 Task: Open Card Chemical Engineering Review in Board Customer Loyalty Programs to Workspace Investment Management and add a team member Softage.2@softage.net, a label Blue, a checklist Franchising, an attachment from your computer, a color Blue and finally, add a card description 'Conduct team training session on time management and productivity' and a comment 'Given the potential impact of this task on our company competitive position, let us ensure that we approach it with a sense of strategic thinking and planning.'. Add a start date 'Jan 02, 1900' with a due date 'Jan 09, 1900'
Action: Mouse moved to (802, 164)
Screenshot: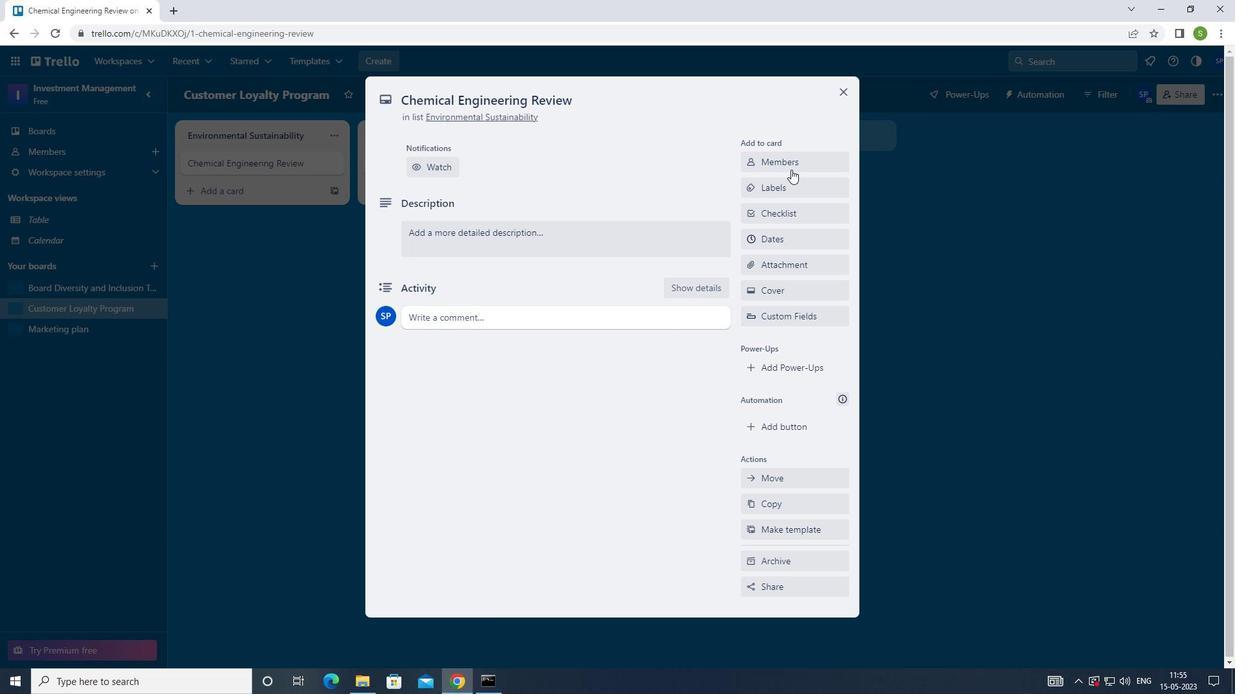 
Action: Mouse pressed left at (802, 164)
Screenshot: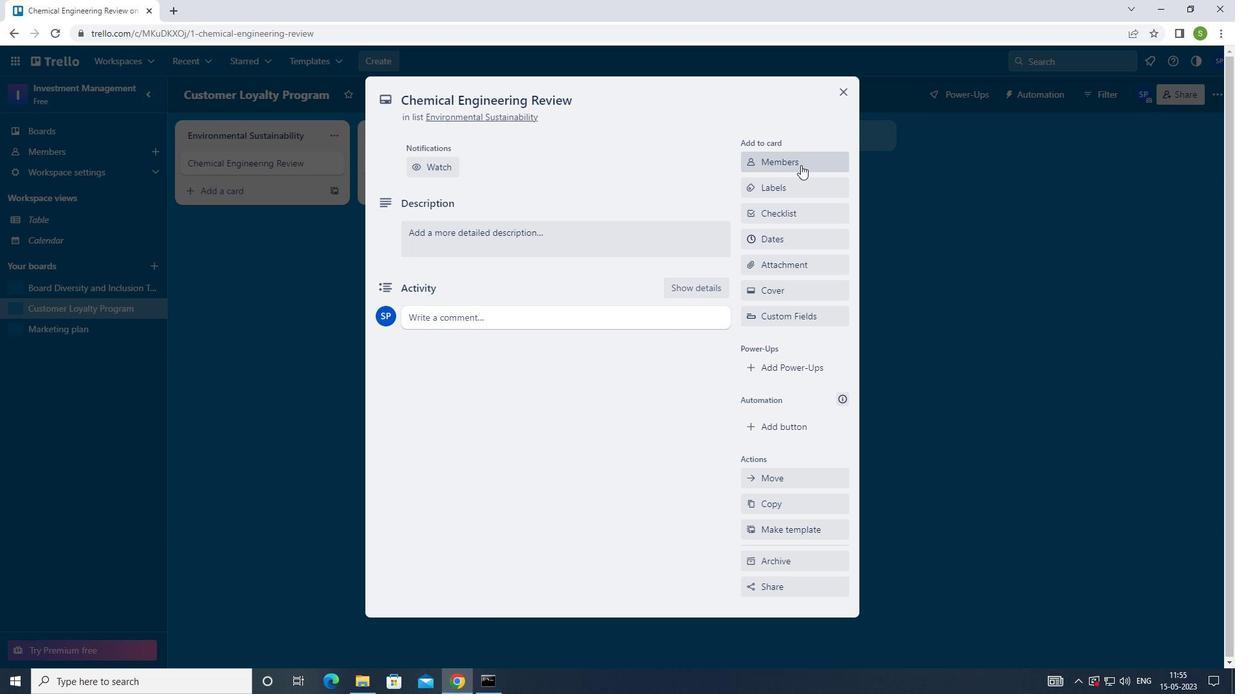 
Action: Mouse moved to (641, 290)
Screenshot: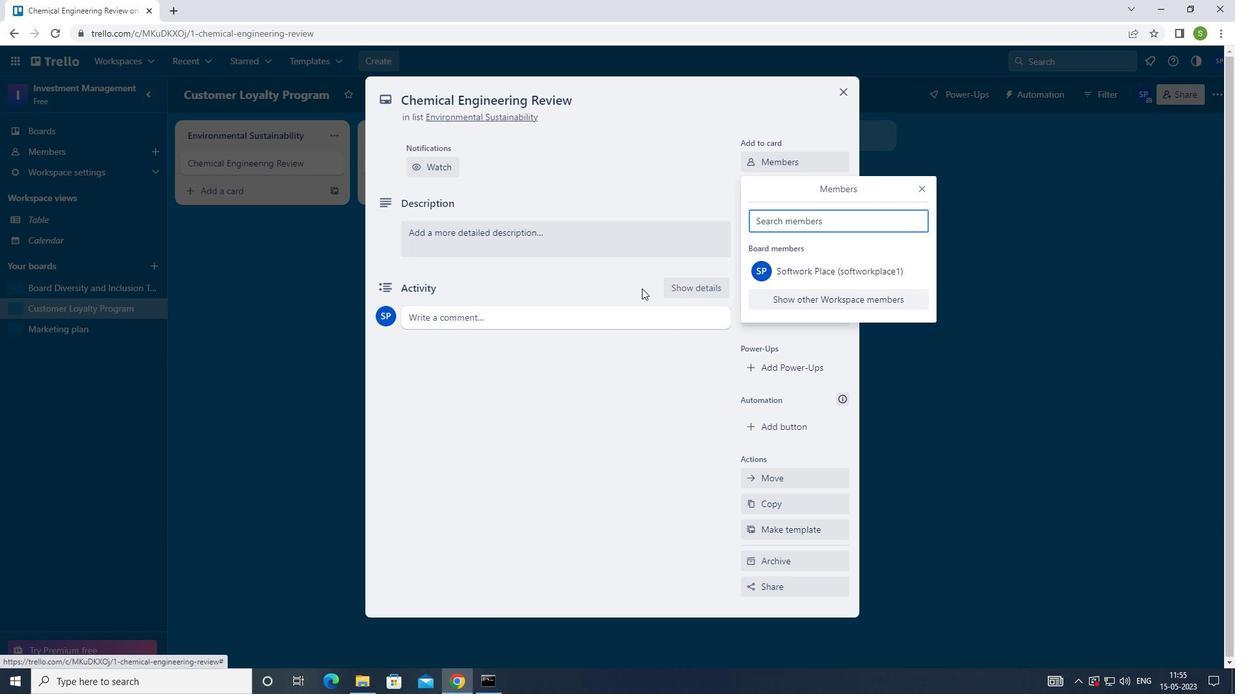 
Action: Key pressed <Key.shift>SOFTAGE.2<Key.shift>@SOFTAGE.NET<Key.enter>
Screenshot: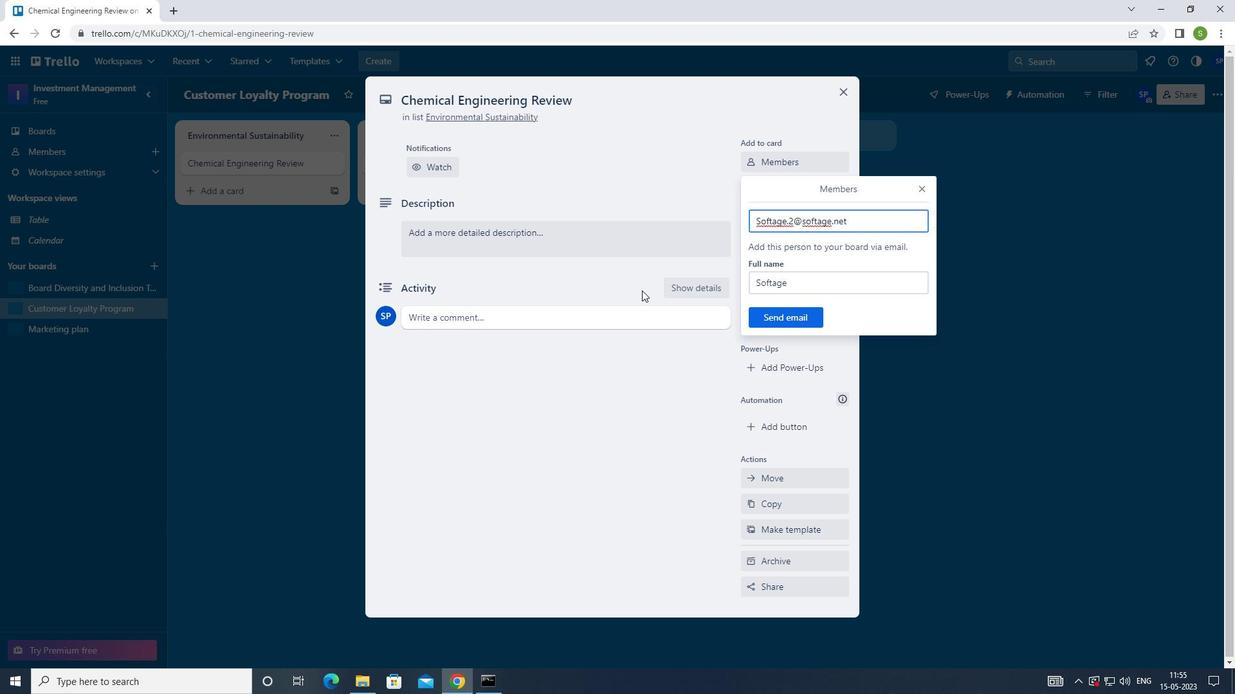 
Action: Mouse moved to (922, 187)
Screenshot: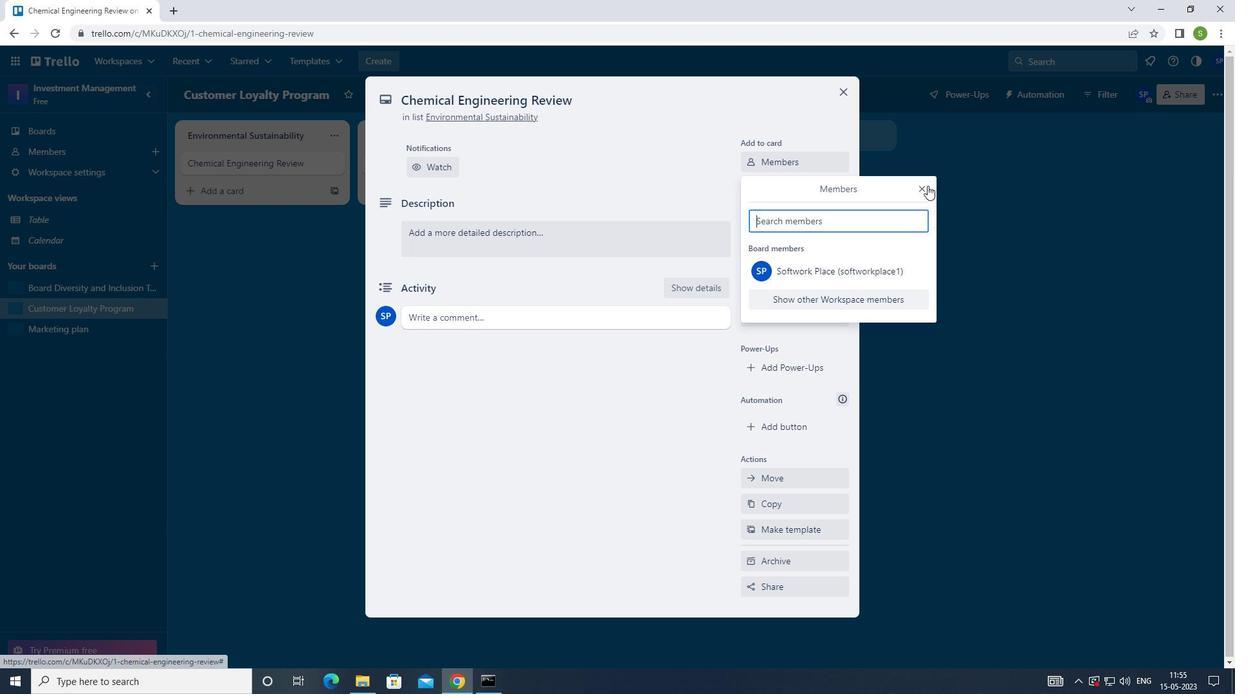 
Action: Mouse pressed left at (922, 187)
Screenshot: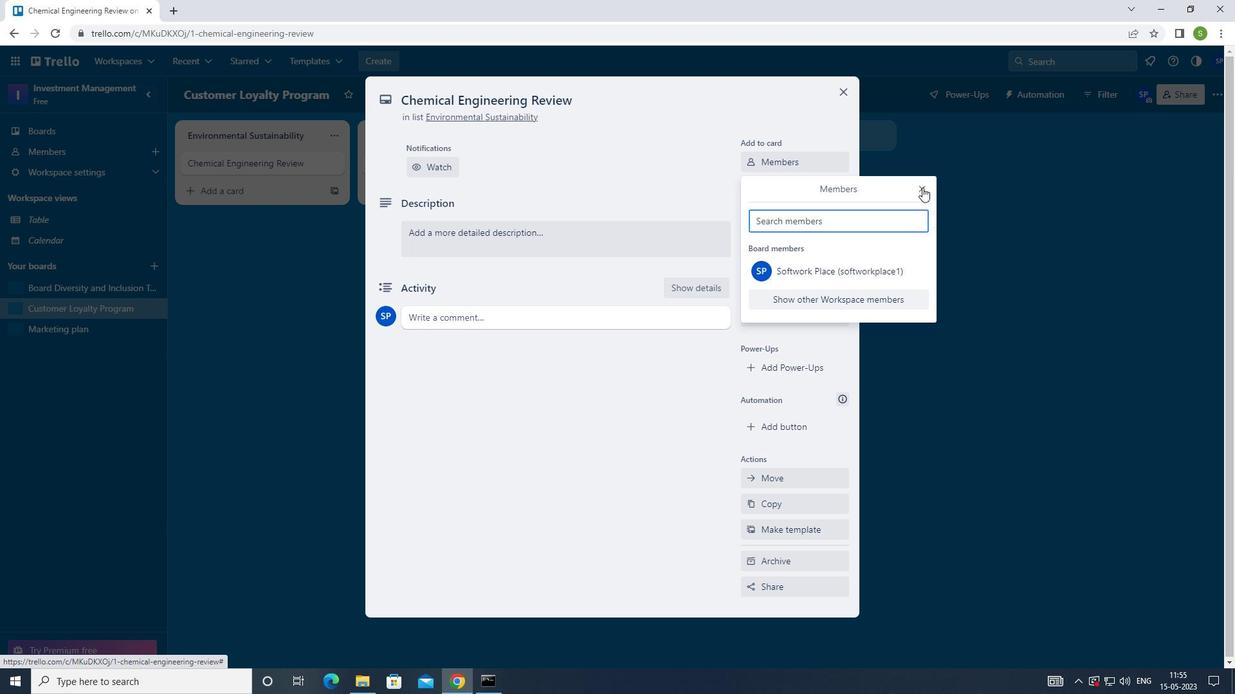 
Action: Mouse moved to (794, 187)
Screenshot: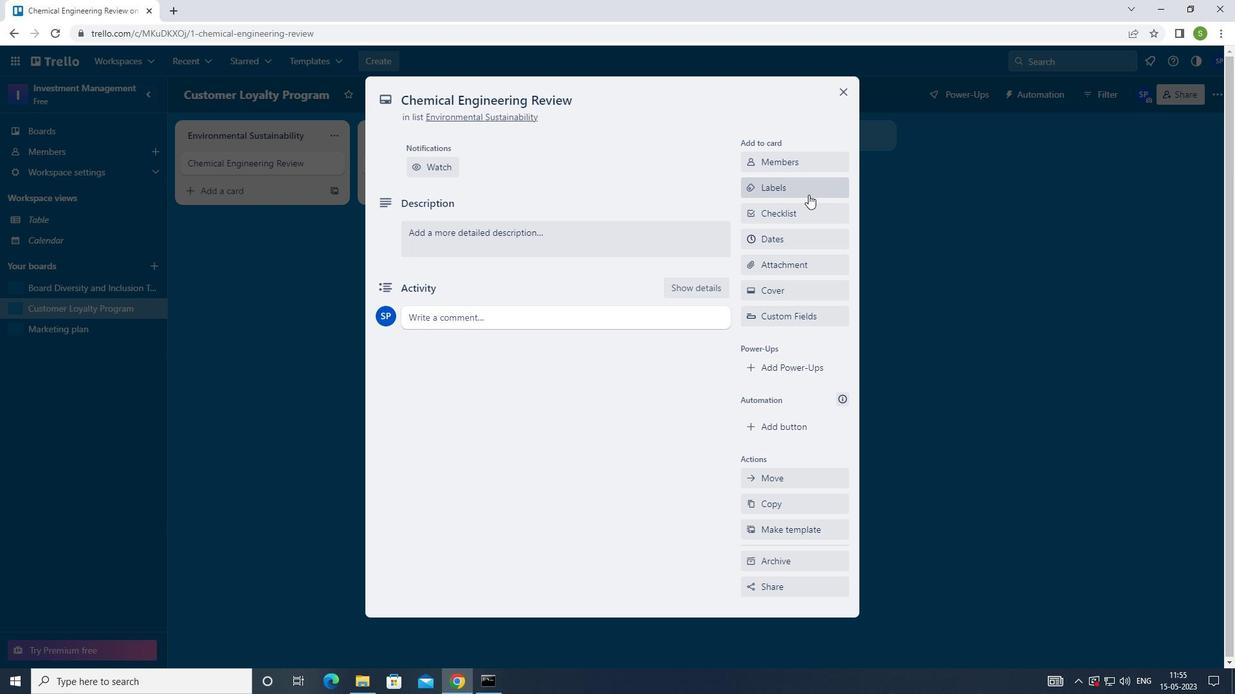 
Action: Mouse pressed left at (794, 187)
Screenshot: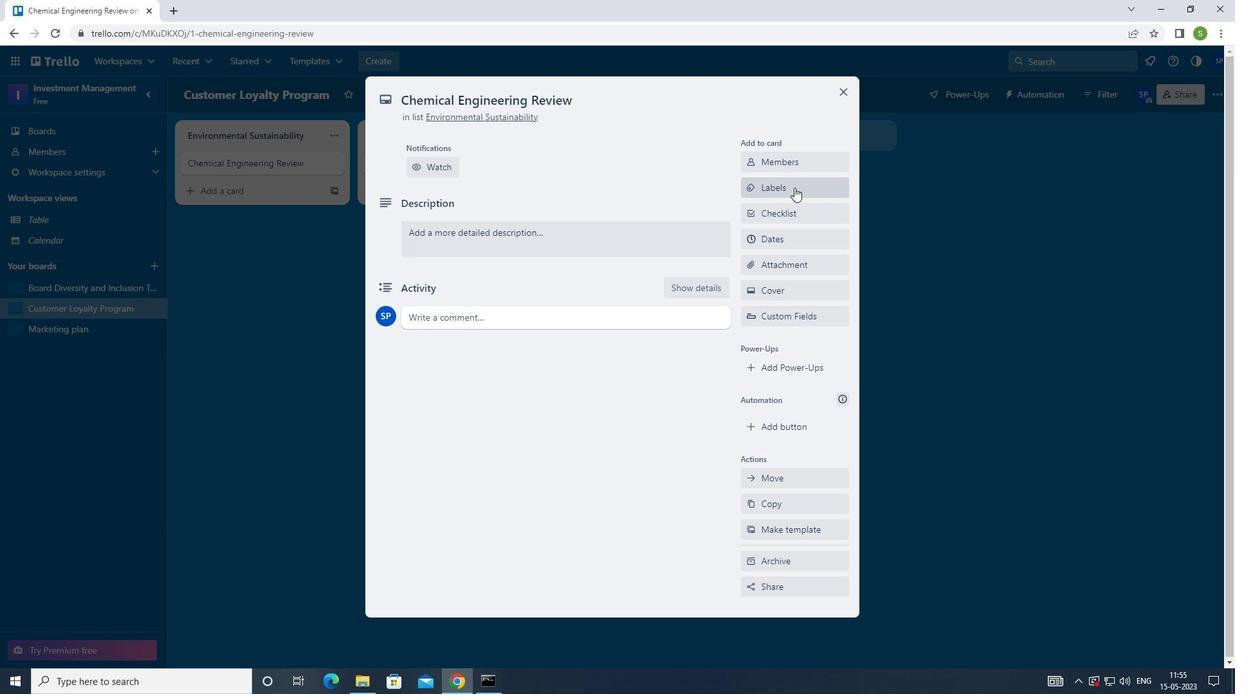 
Action: Mouse moved to (751, 411)
Screenshot: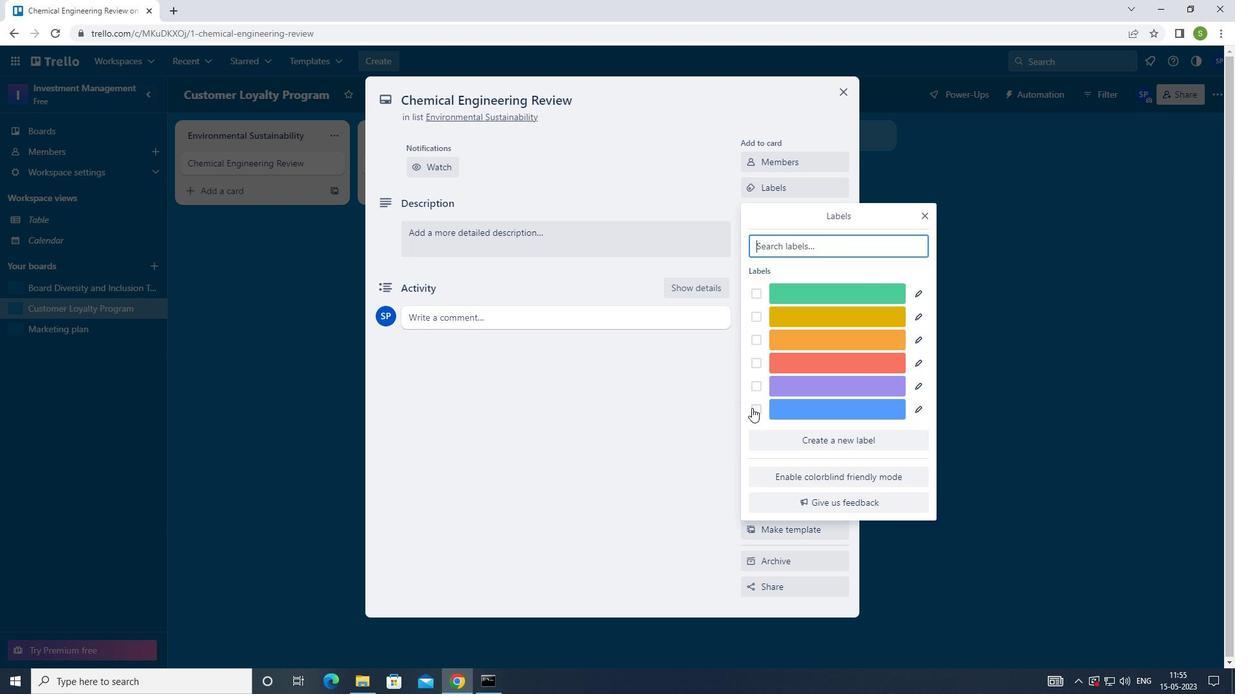 
Action: Mouse pressed left at (751, 411)
Screenshot: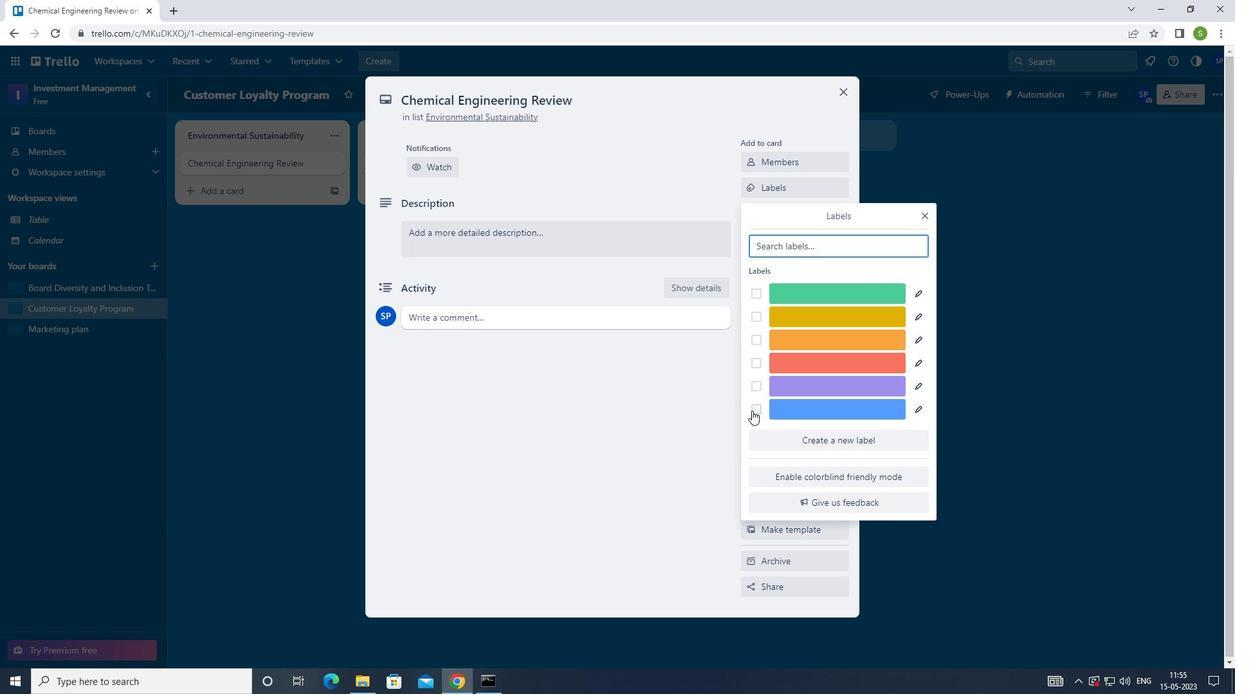 
Action: Mouse moved to (922, 213)
Screenshot: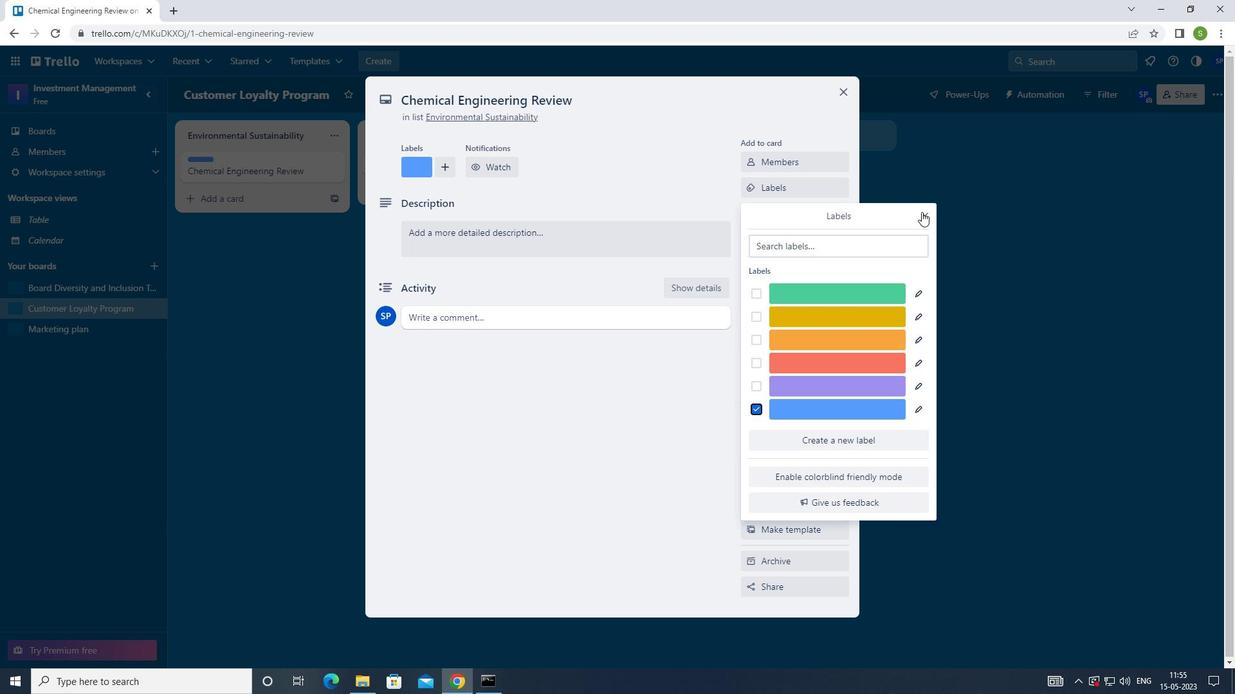 
Action: Mouse pressed left at (922, 213)
Screenshot: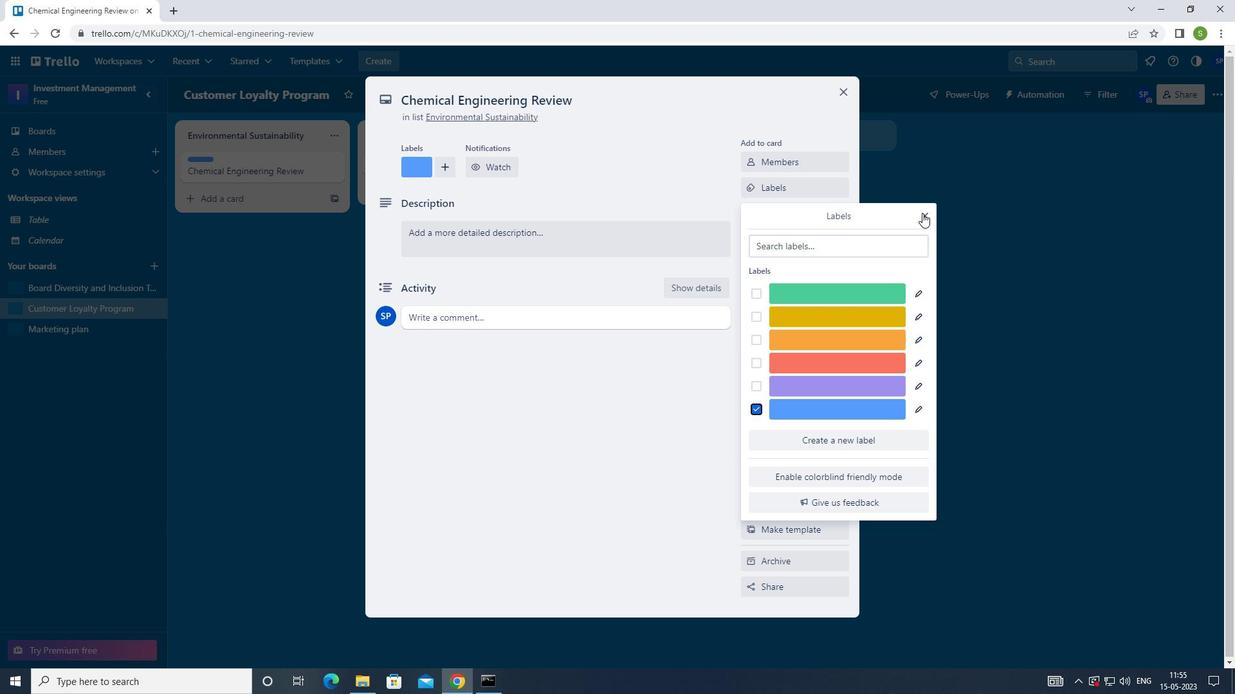 
Action: Mouse moved to (800, 210)
Screenshot: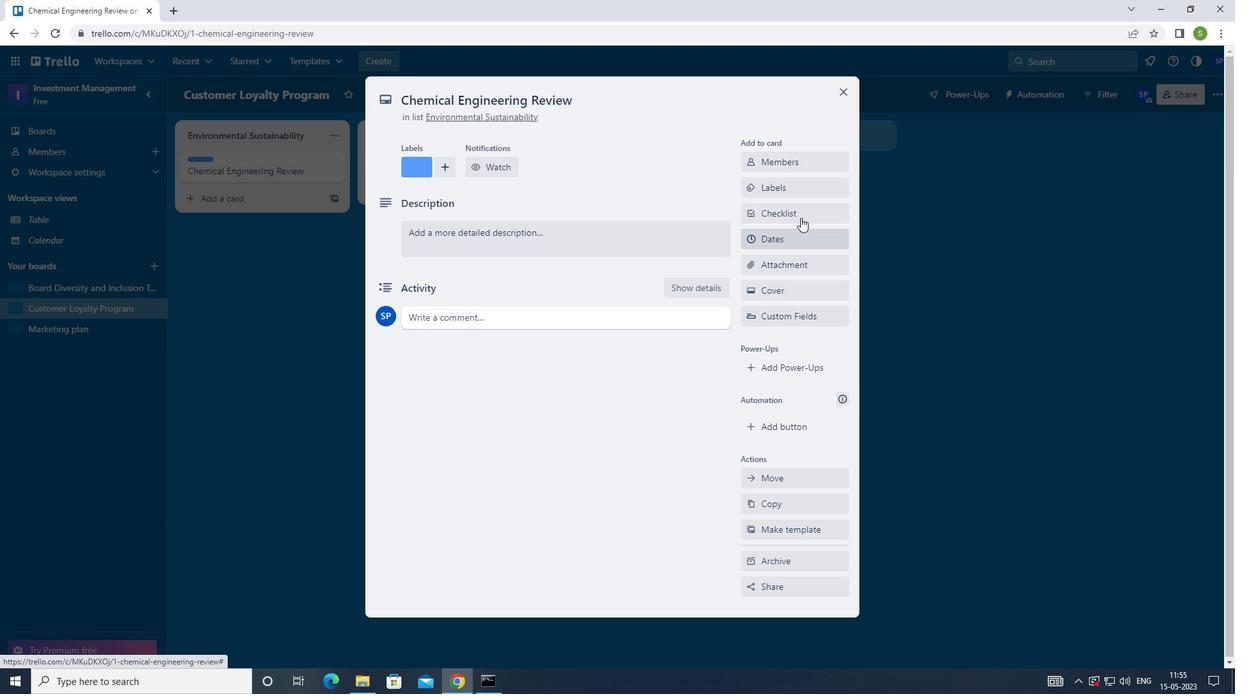
Action: Mouse pressed left at (800, 210)
Screenshot: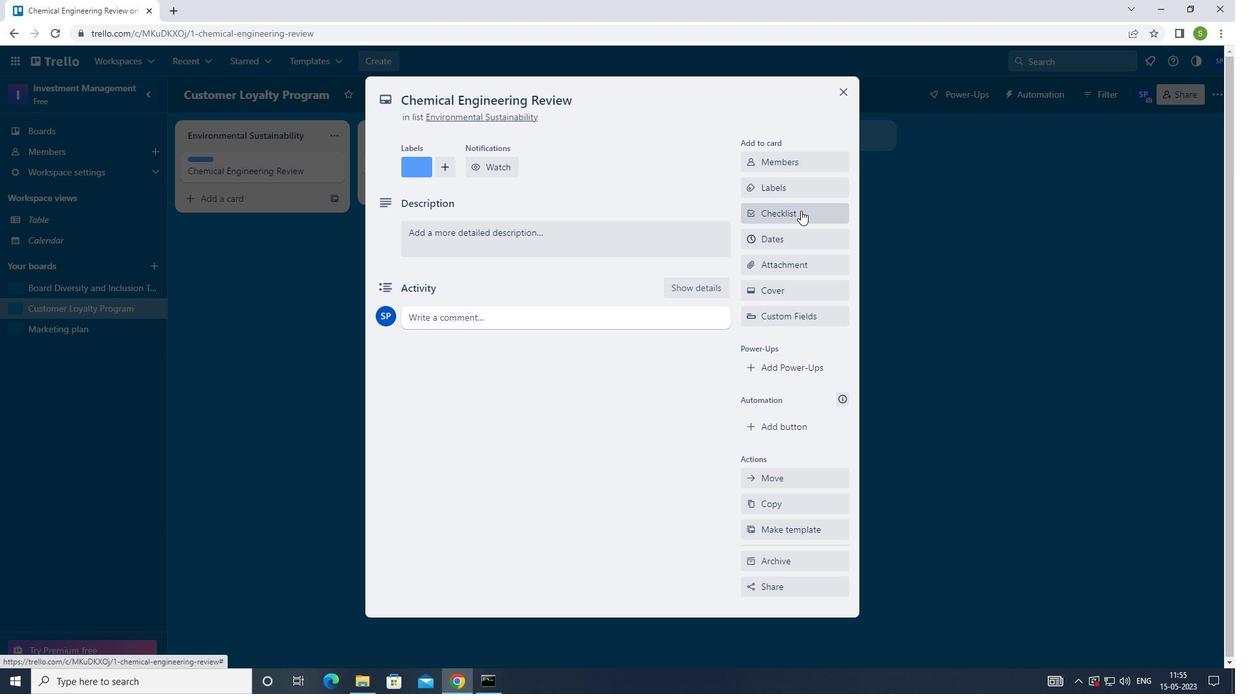 
Action: Mouse moved to (677, 245)
Screenshot: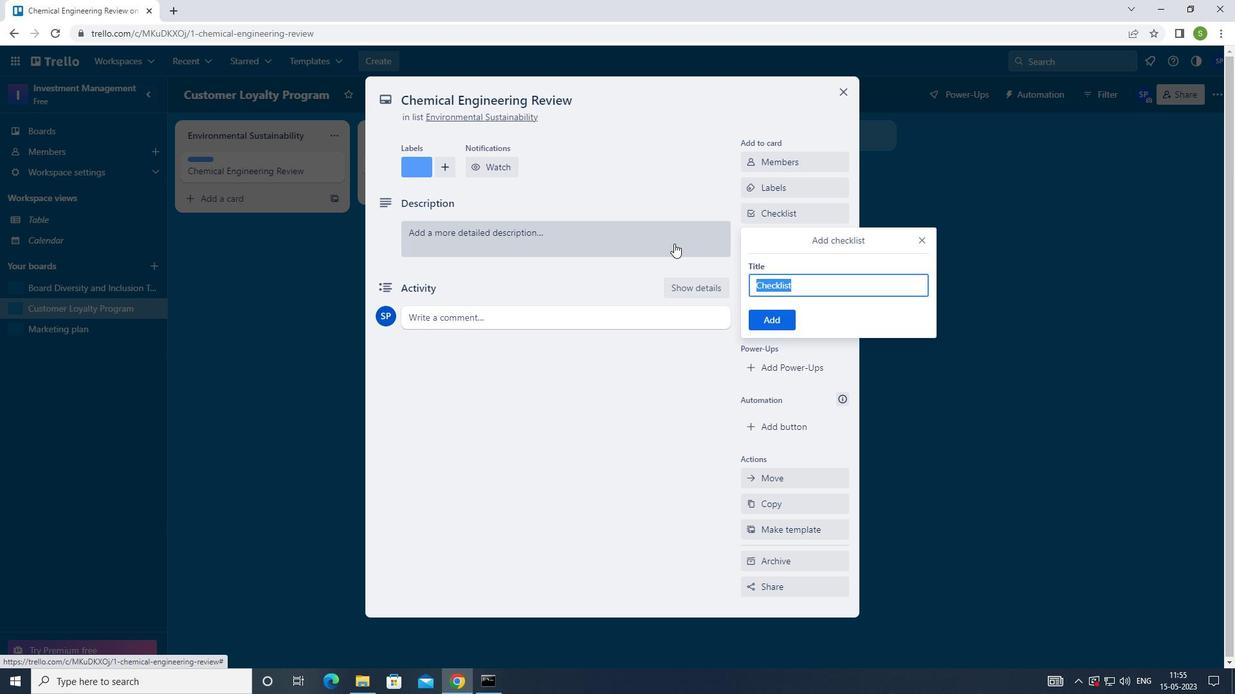 
Action: Key pressed <Key.shift><Key.shift><Key.shift>FRANCHISING
Screenshot: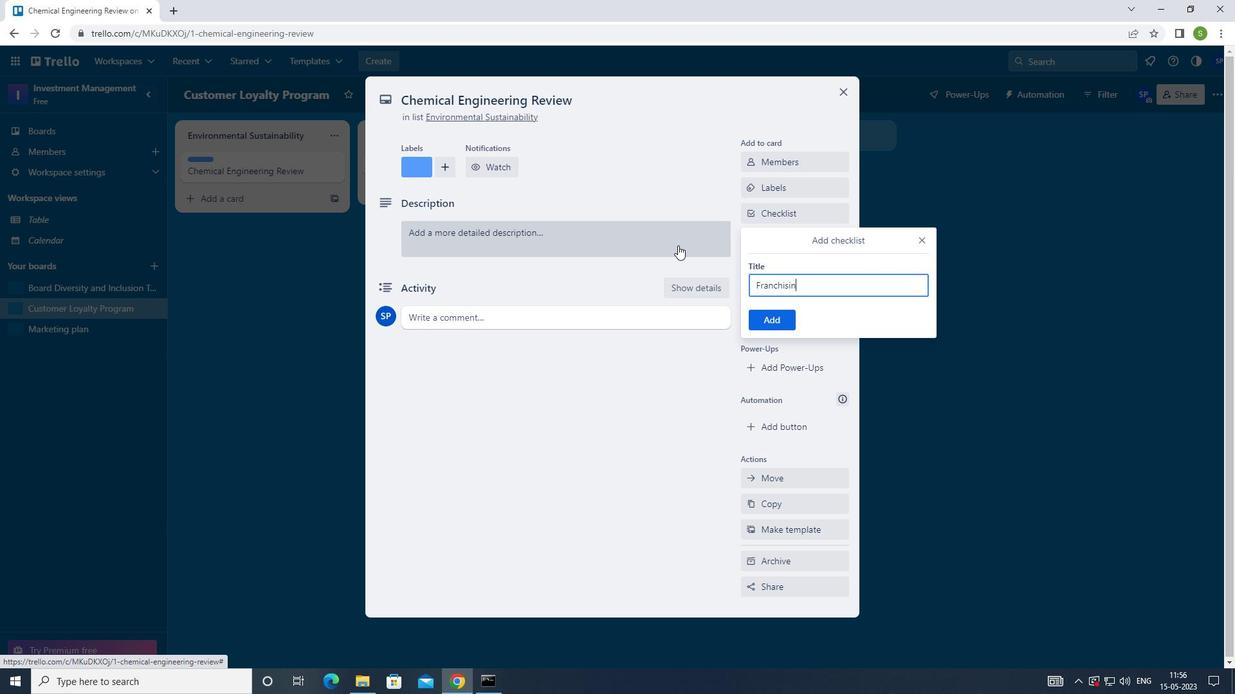
Action: Mouse moved to (759, 318)
Screenshot: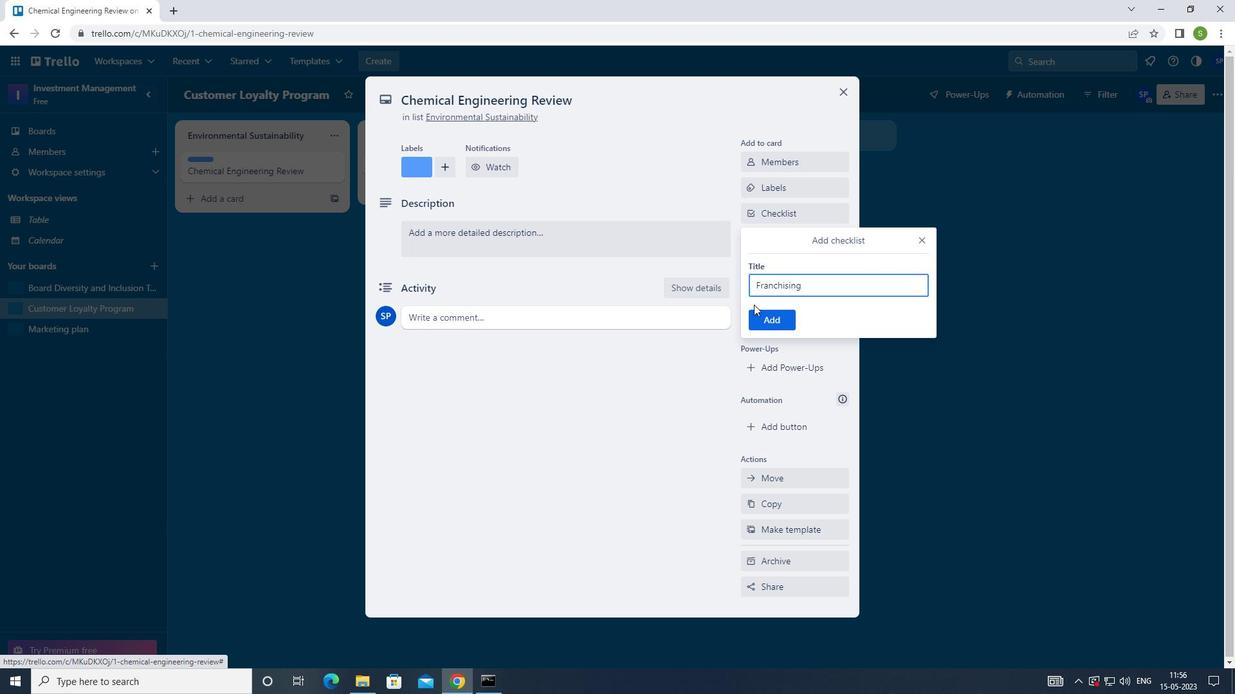 
Action: Mouse pressed left at (759, 318)
Screenshot: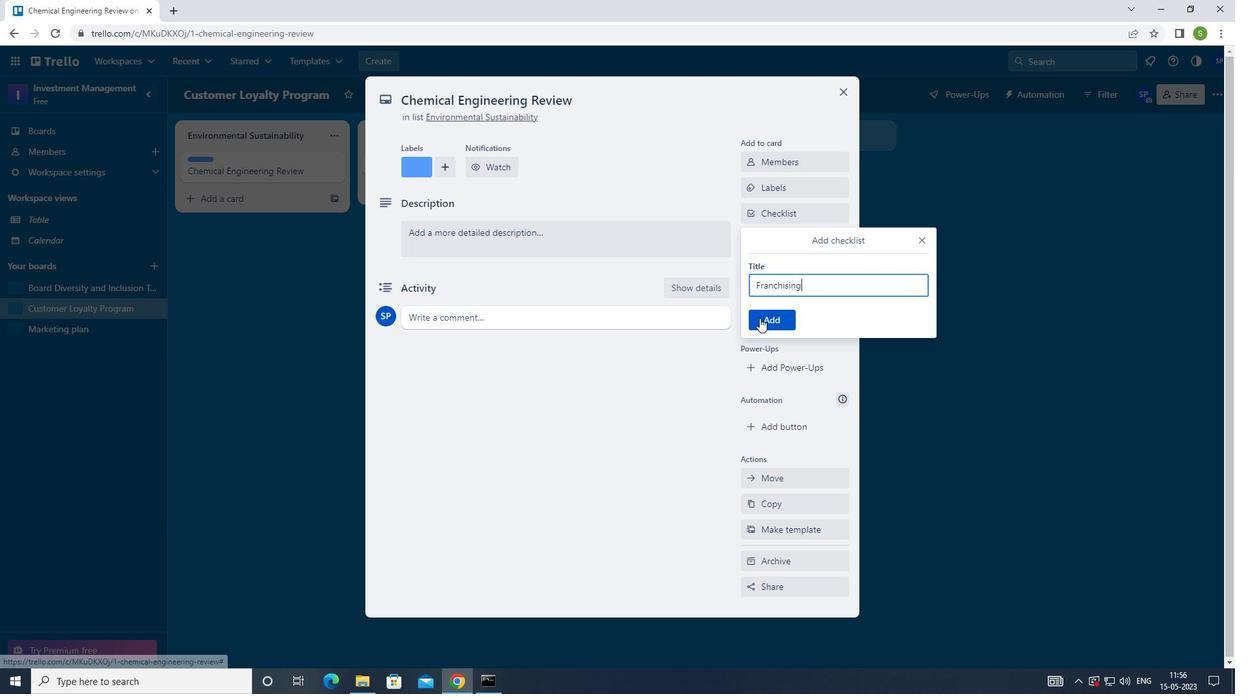 
Action: Mouse moved to (797, 258)
Screenshot: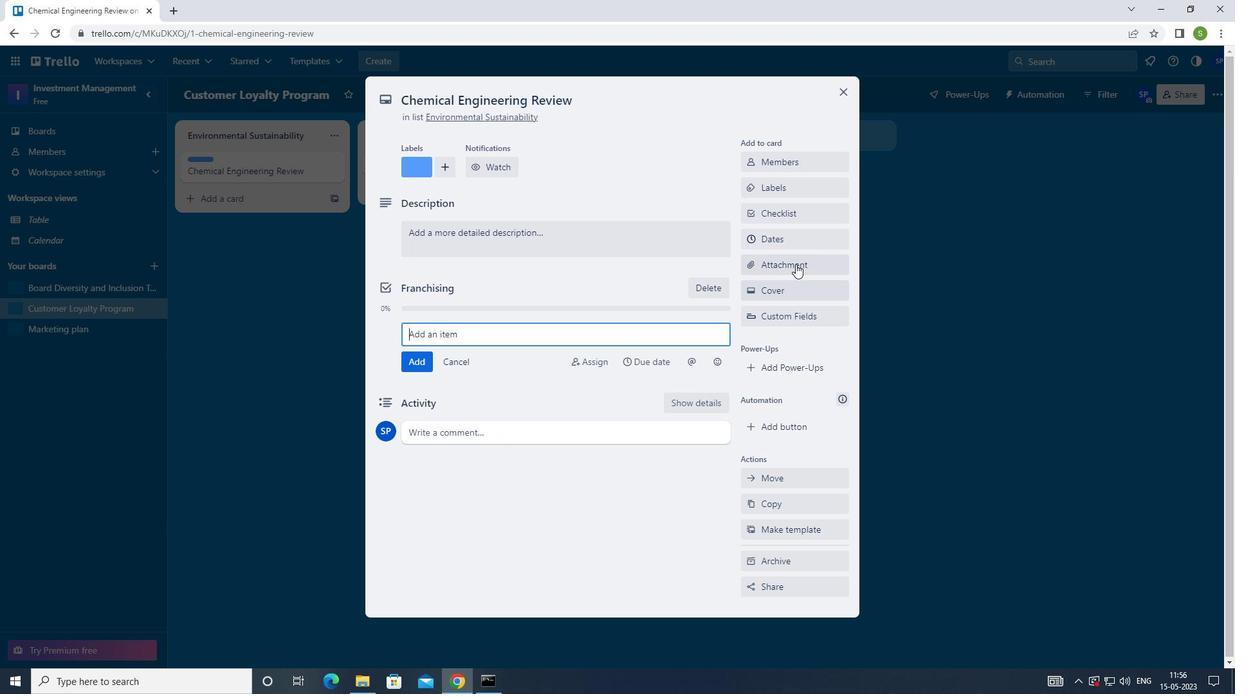 
Action: Mouse pressed left at (797, 258)
Screenshot: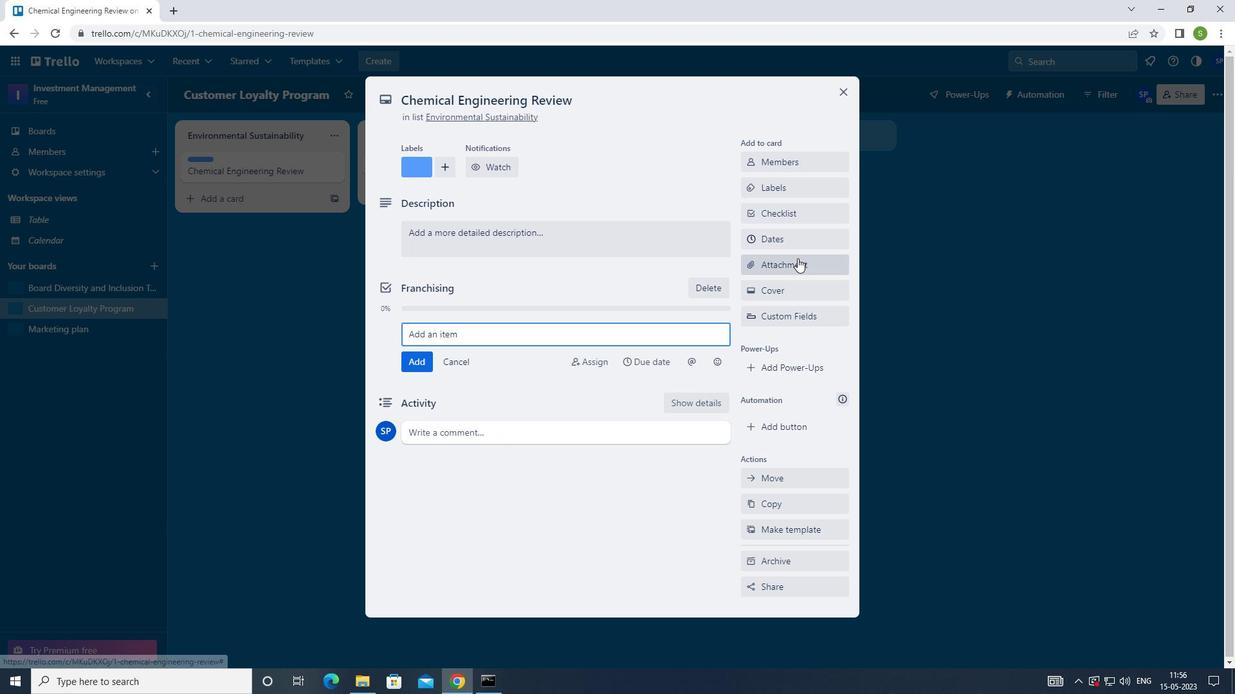 
Action: Mouse moved to (781, 319)
Screenshot: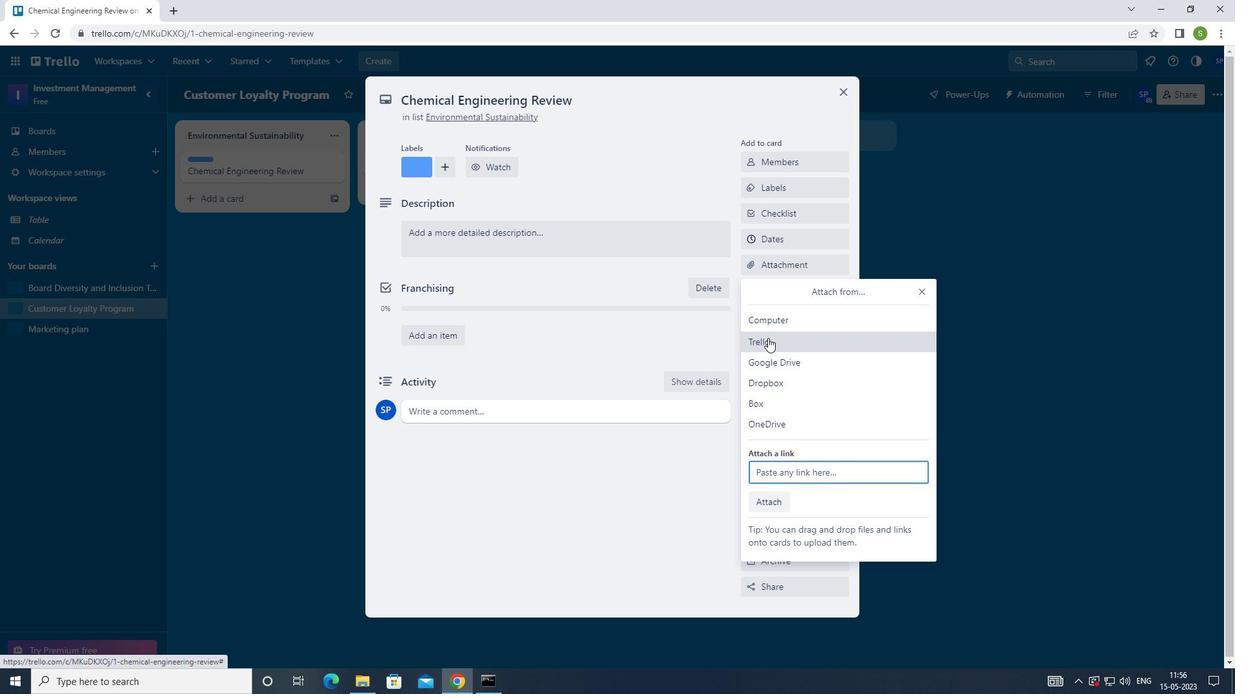 
Action: Mouse pressed left at (781, 319)
Screenshot: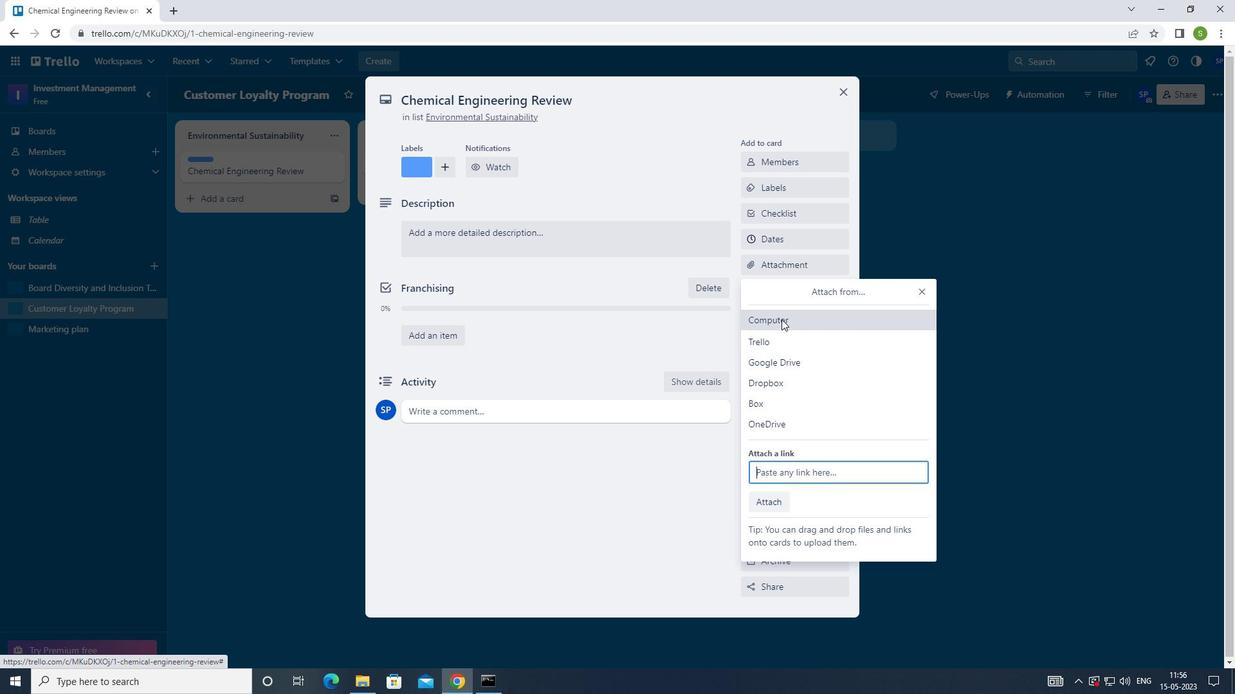
Action: Mouse moved to (308, 93)
Screenshot: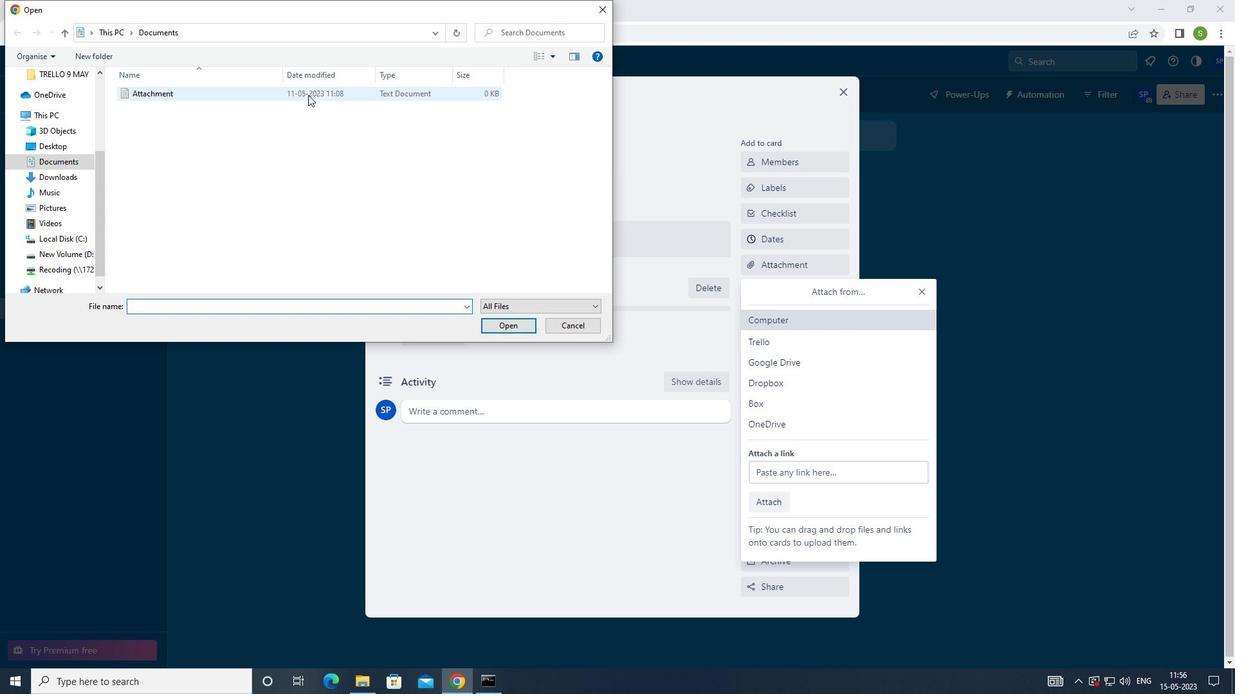 
Action: Mouse pressed left at (308, 93)
Screenshot: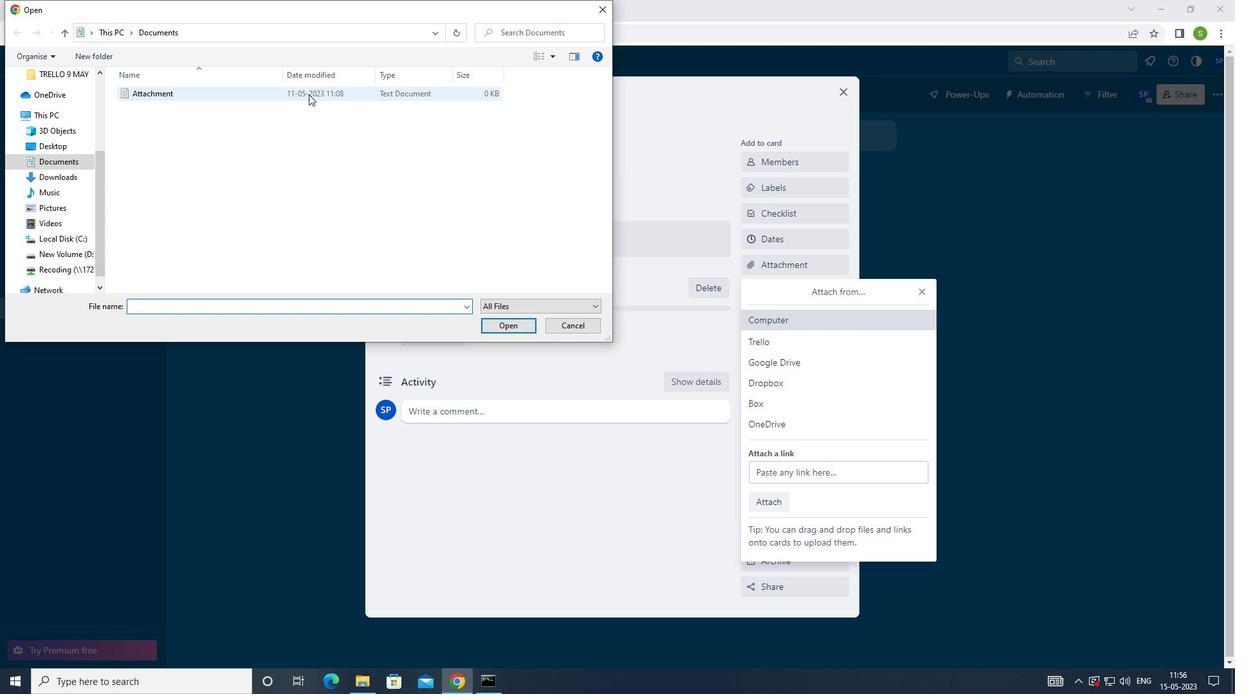 
Action: Mouse moved to (518, 325)
Screenshot: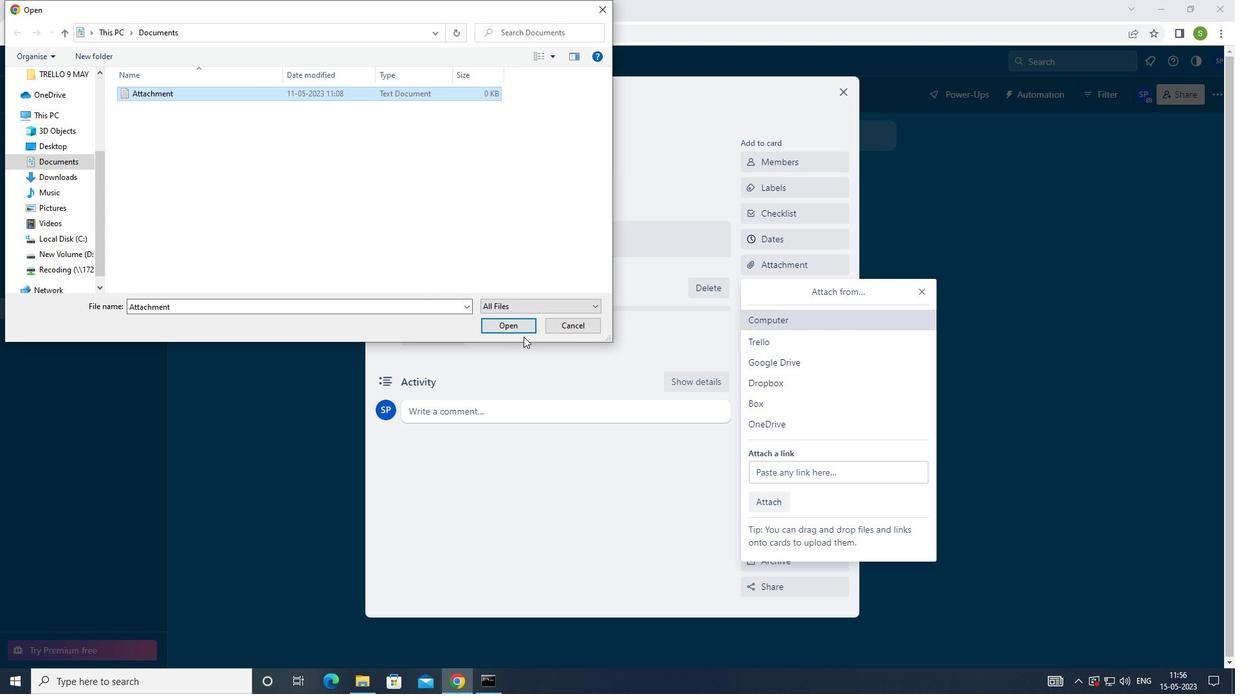
Action: Mouse pressed left at (518, 325)
Screenshot: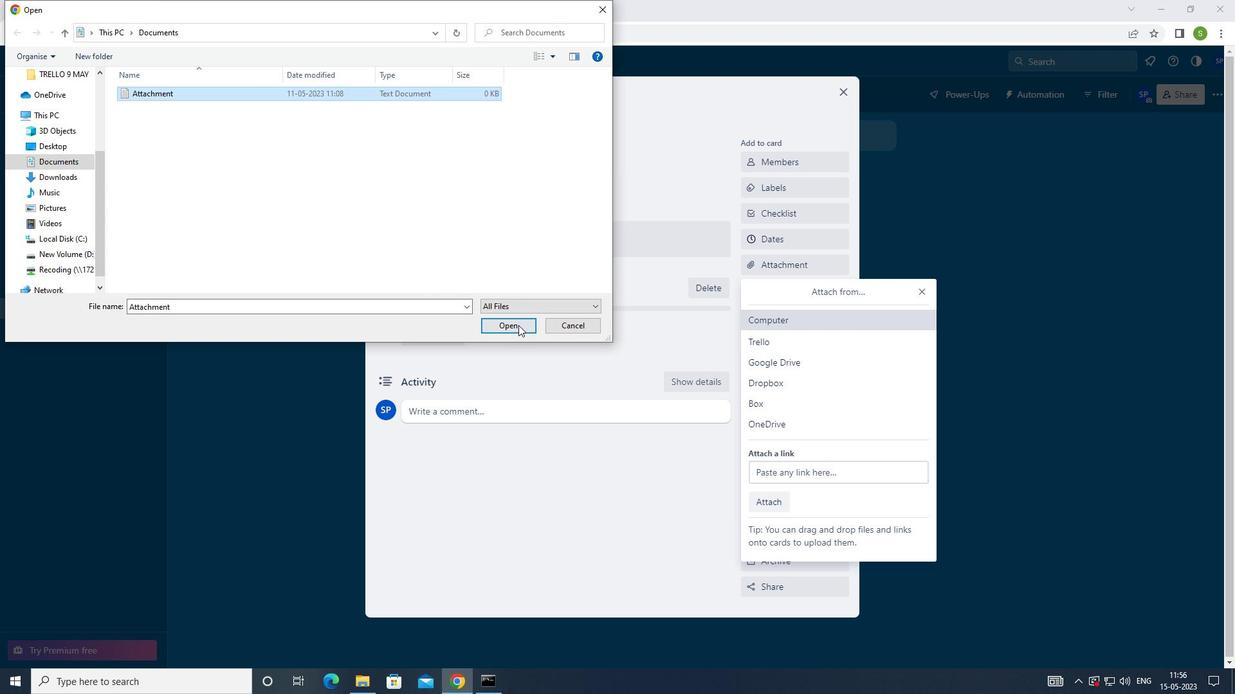 
Action: Mouse moved to (780, 292)
Screenshot: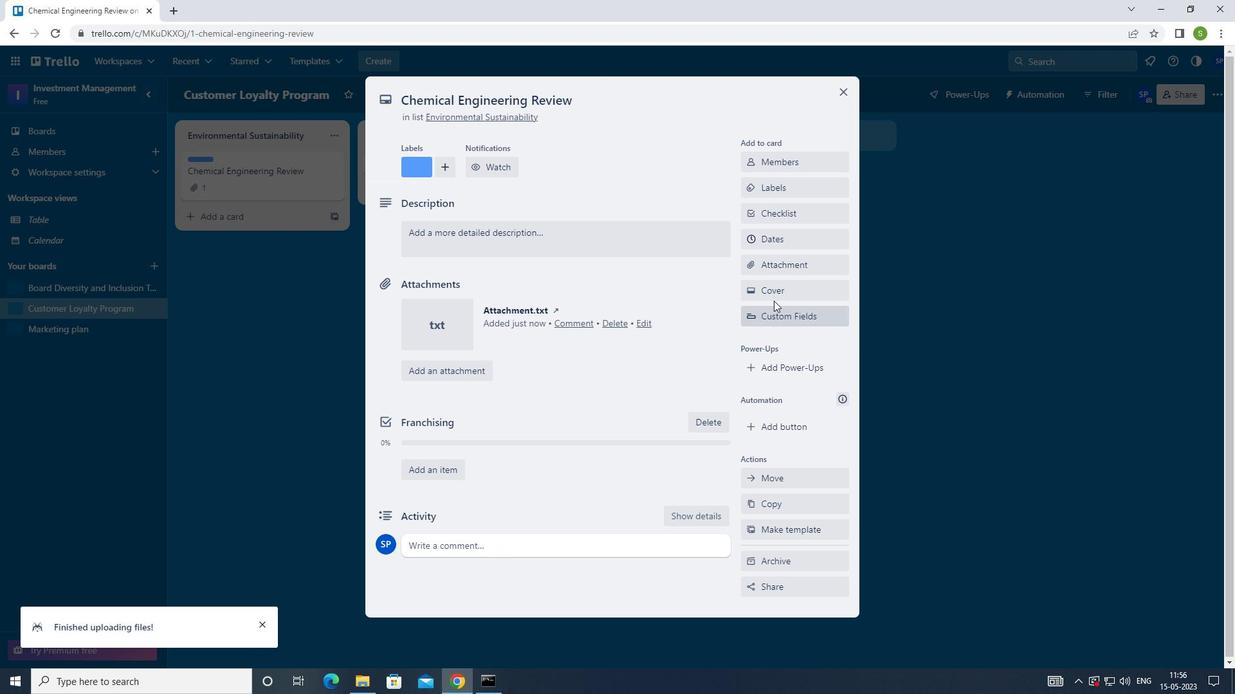
Action: Mouse pressed left at (780, 292)
Screenshot: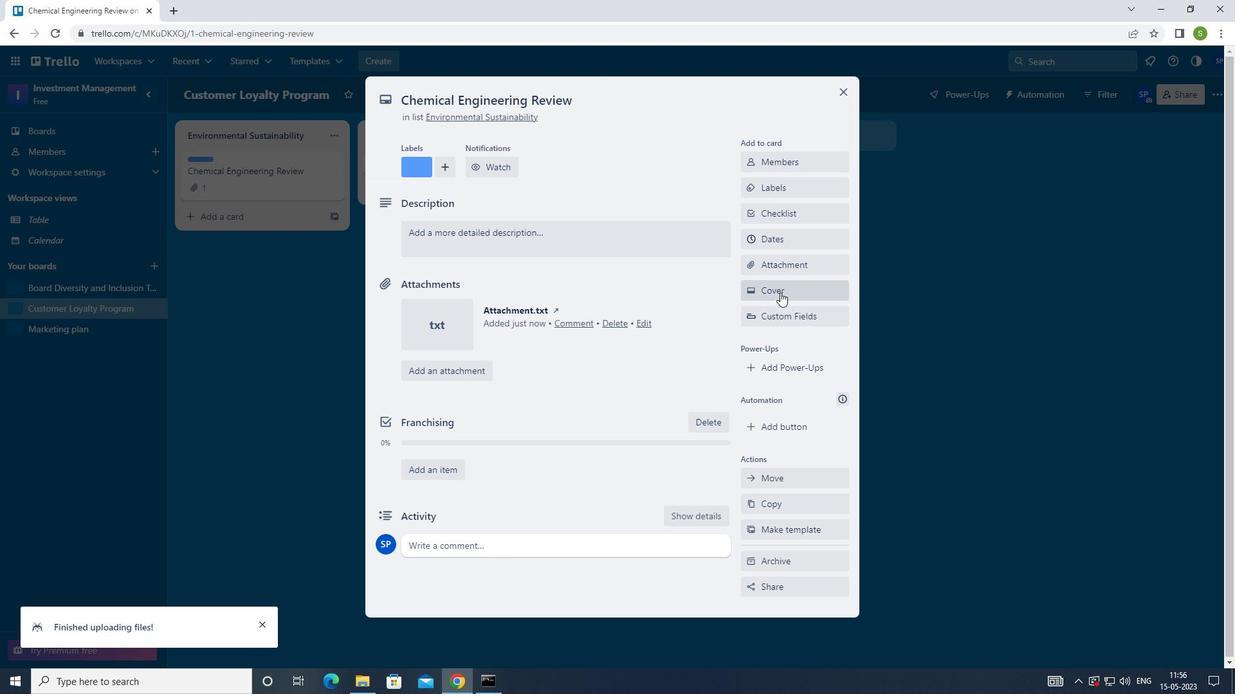
Action: Mouse moved to (767, 431)
Screenshot: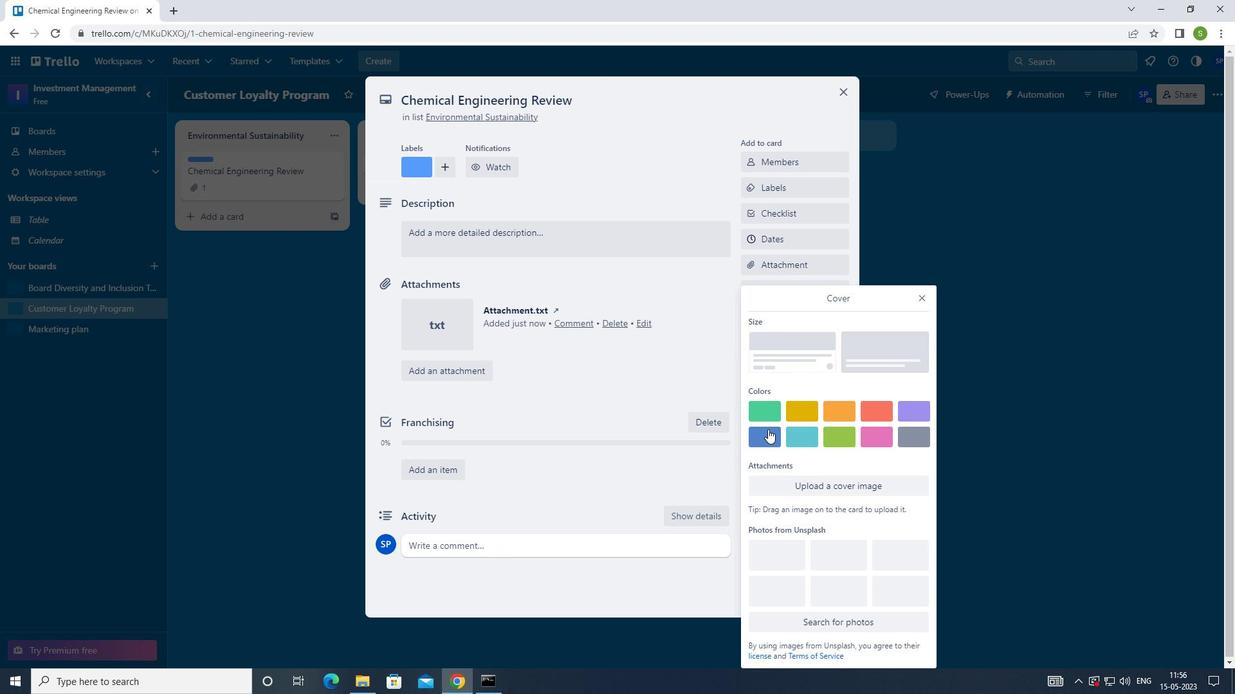 
Action: Mouse pressed left at (767, 431)
Screenshot: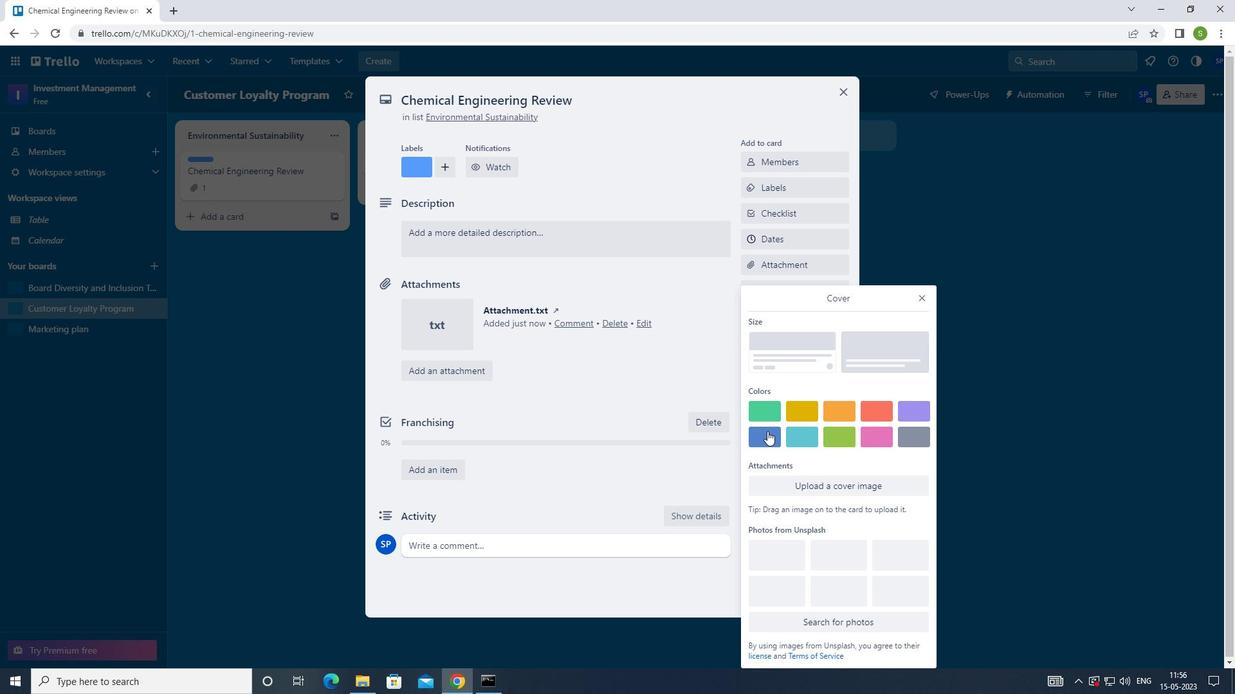 
Action: Mouse moved to (923, 276)
Screenshot: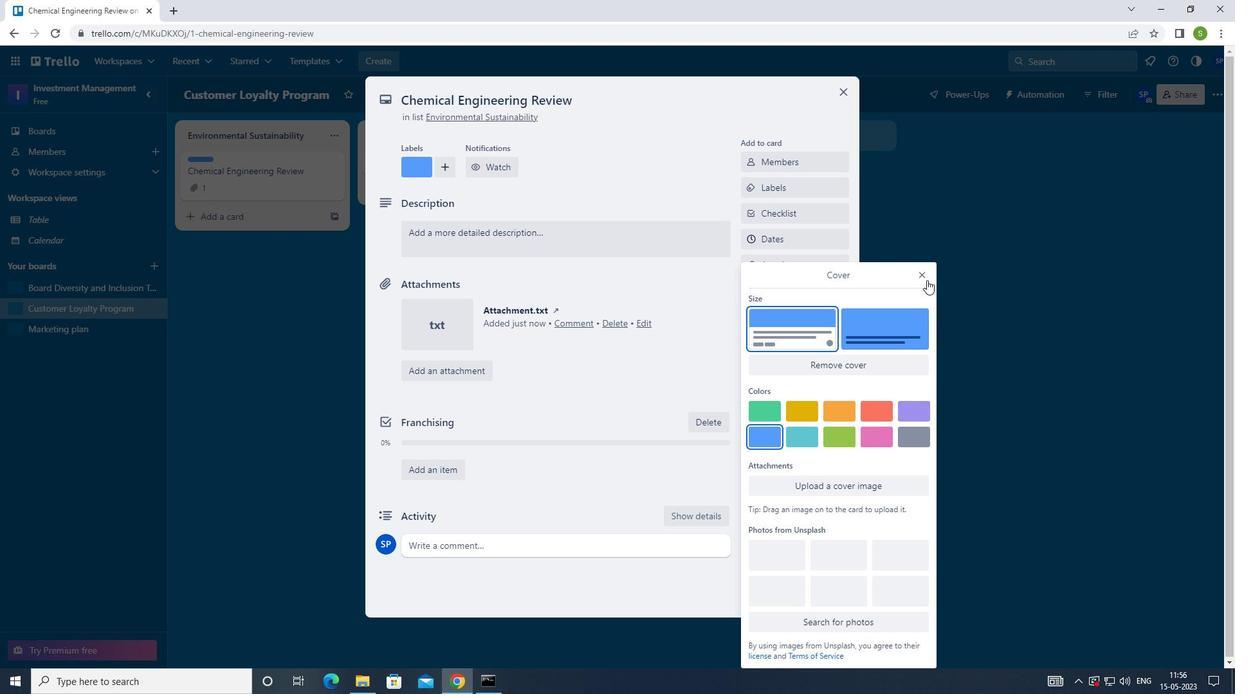 
Action: Mouse pressed left at (923, 276)
Screenshot: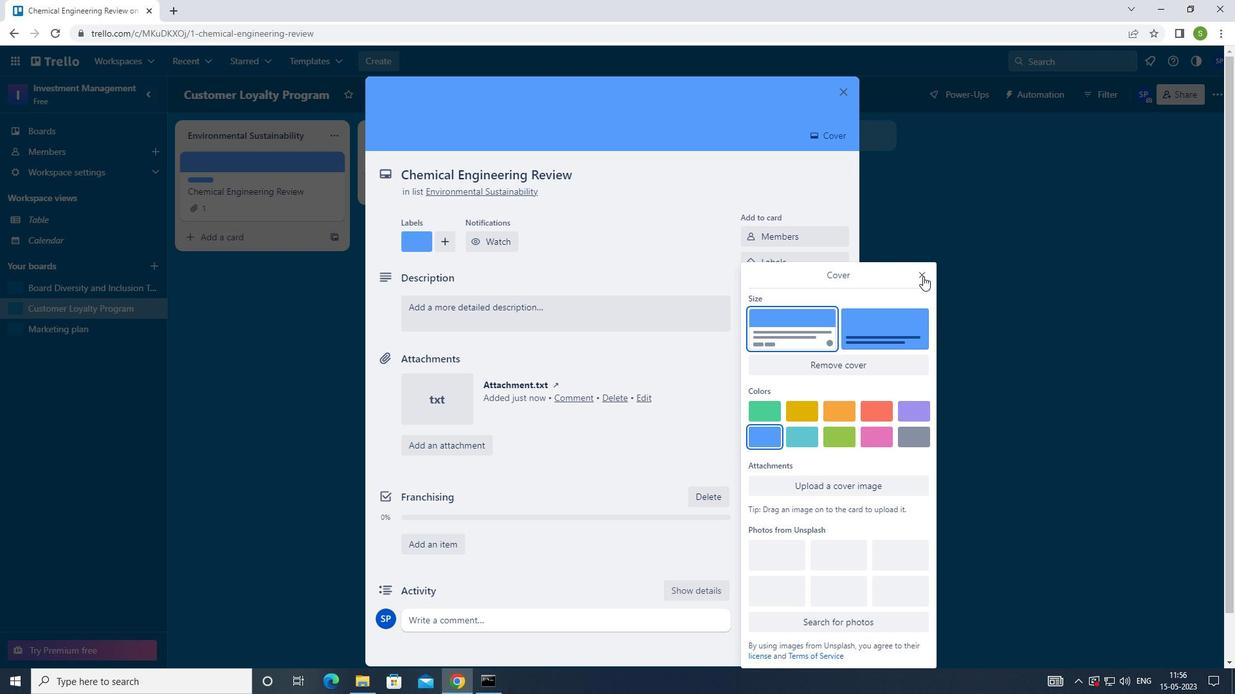 
Action: Mouse moved to (641, 316)
Screenshot: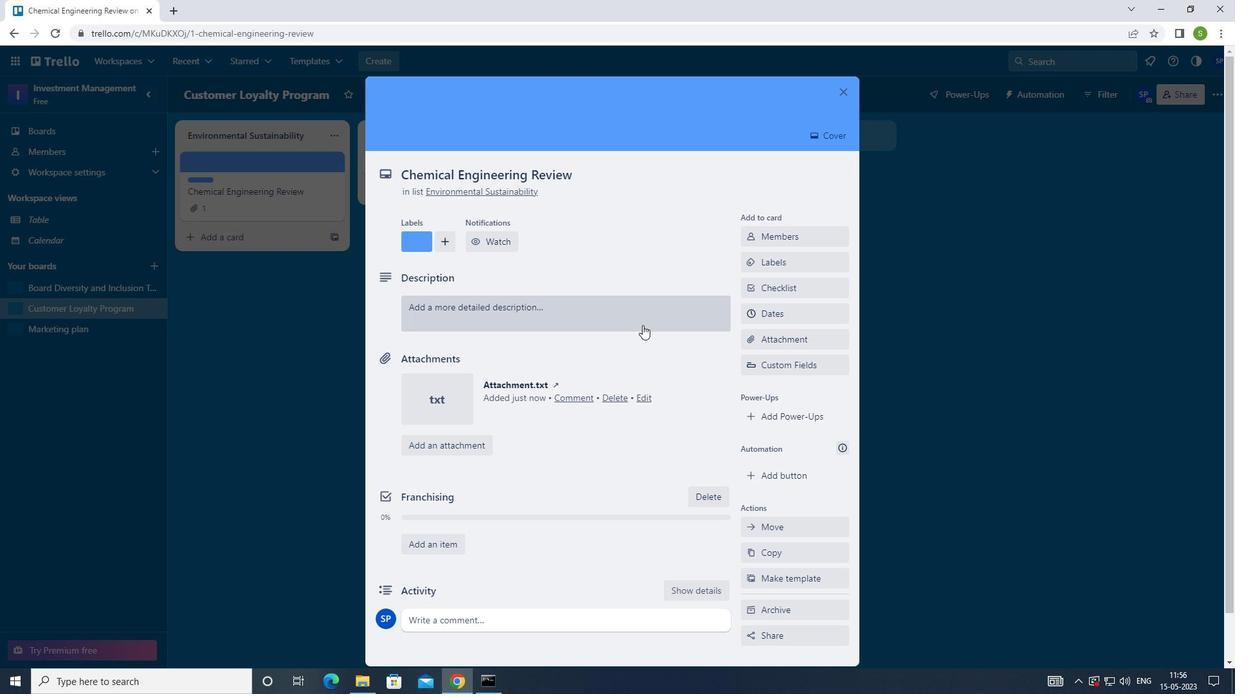 
Action: Mouse pressed left at (641, 316)
Screenshot: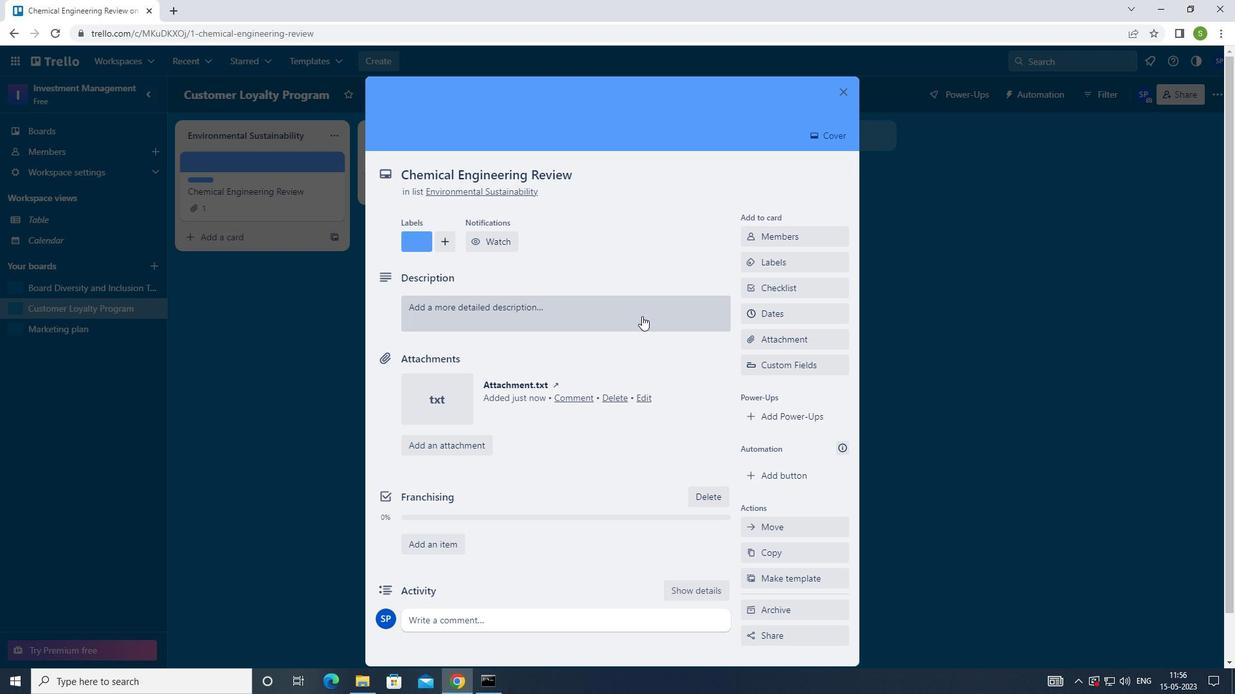 
Action: Mouse moved to (650, 236)
Screenshot: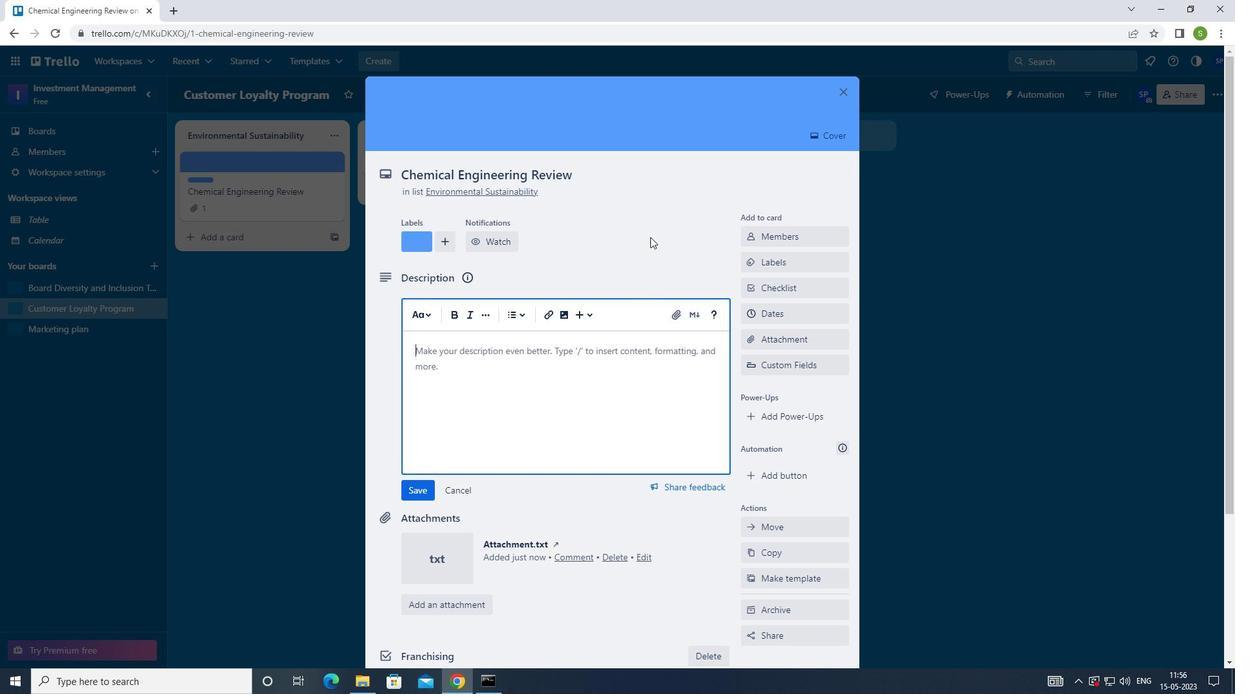 
Action: Key pressed <Key.shift>CONDUCT<Key.space>TEAM<Key.space>TRAINING<Key.space>SESSION<Key.space>ON<Key.space>TO<Key.backspace>IME<Key.space>MANAGEMENT<Key.space>AND<Key.space>PRODUCTIVITY
Screenshot: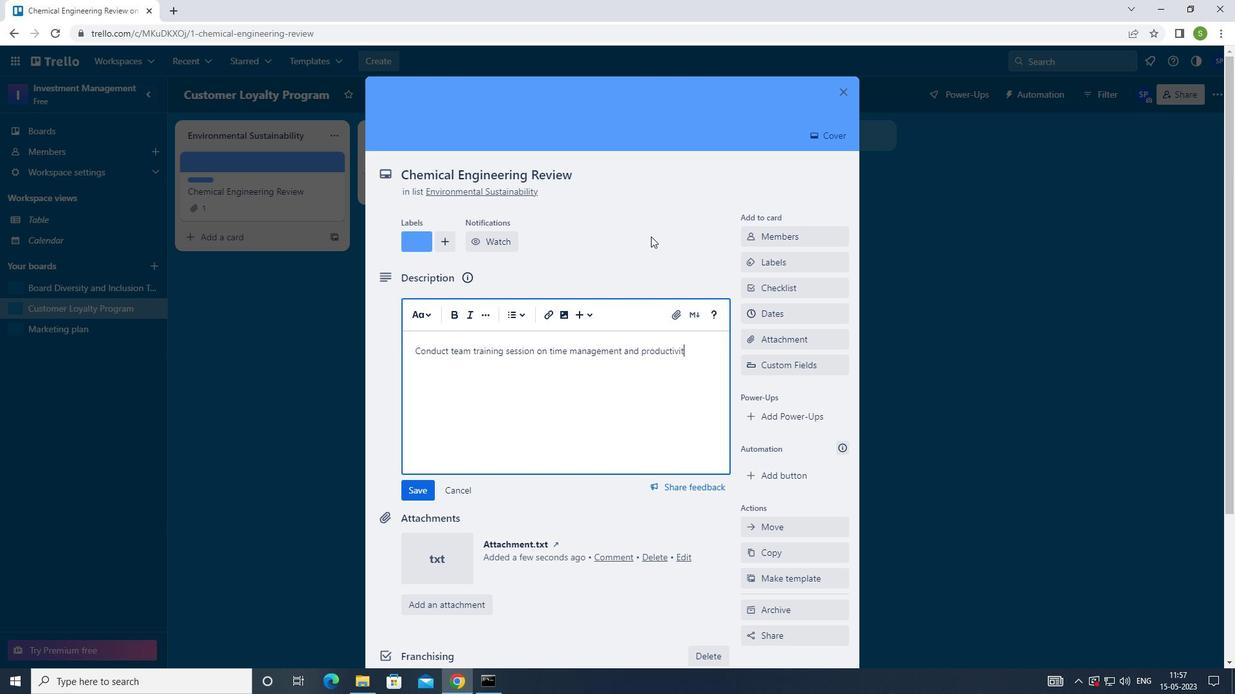 
Action: Mouse moved to (416, 486)
Screenshot: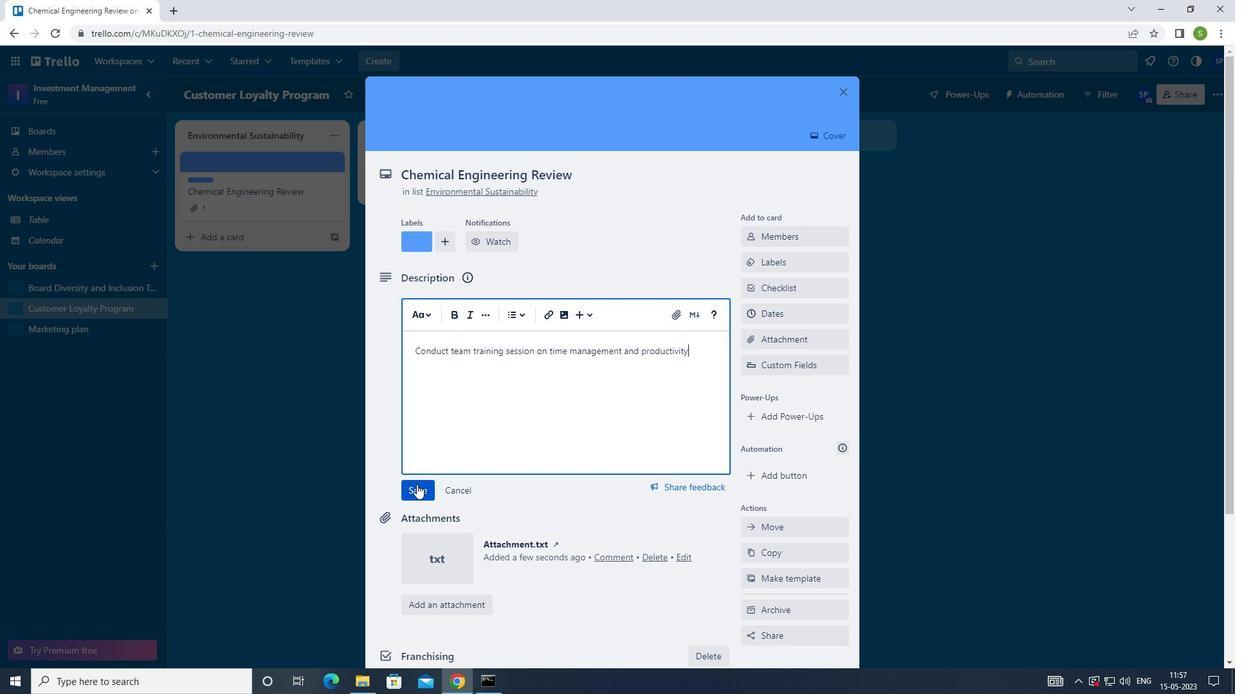 
Action: Mouse pressed left at (416, 486)
Screenshot: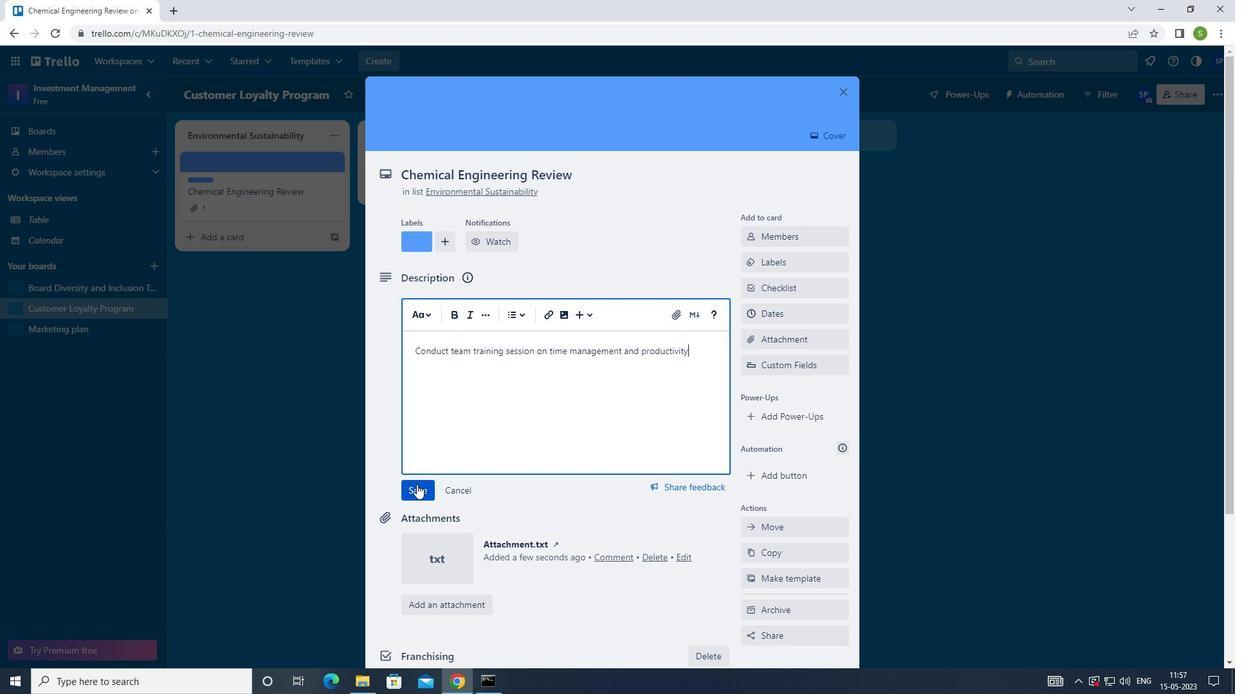 
Action: Mouse moved to (505, 453)
Screenshot: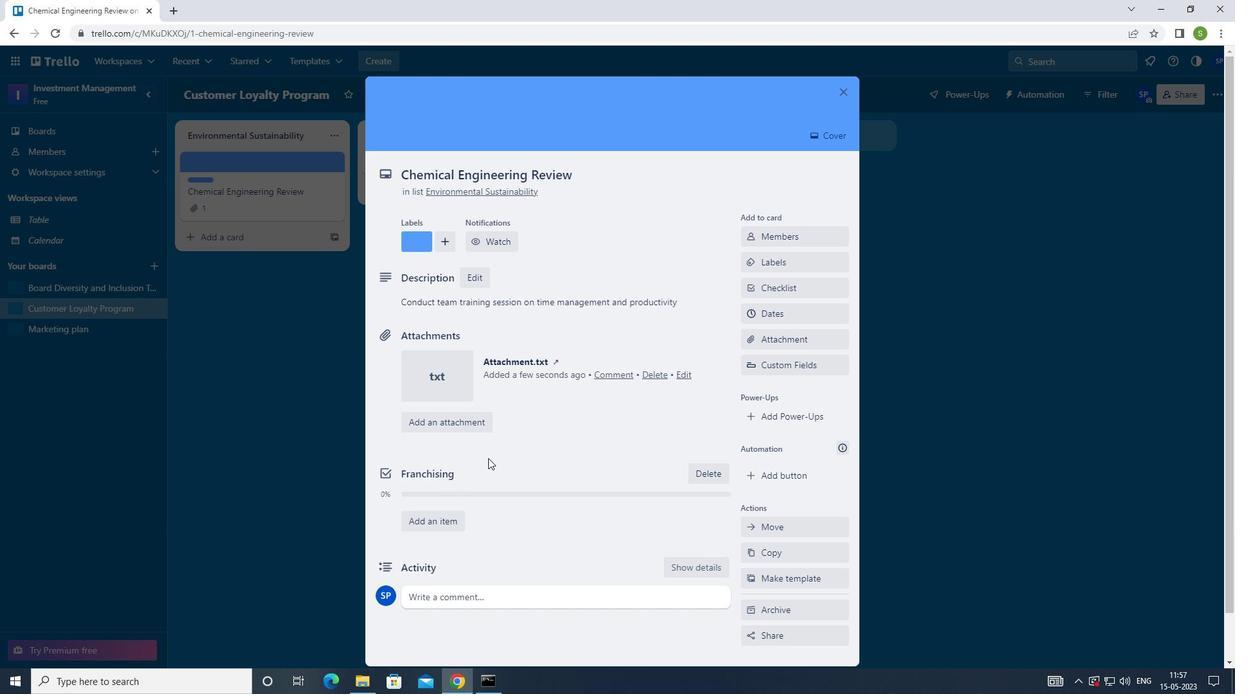 
Action: Mouse scrolled (505, 452) with delta (0, 0)
Screenshot: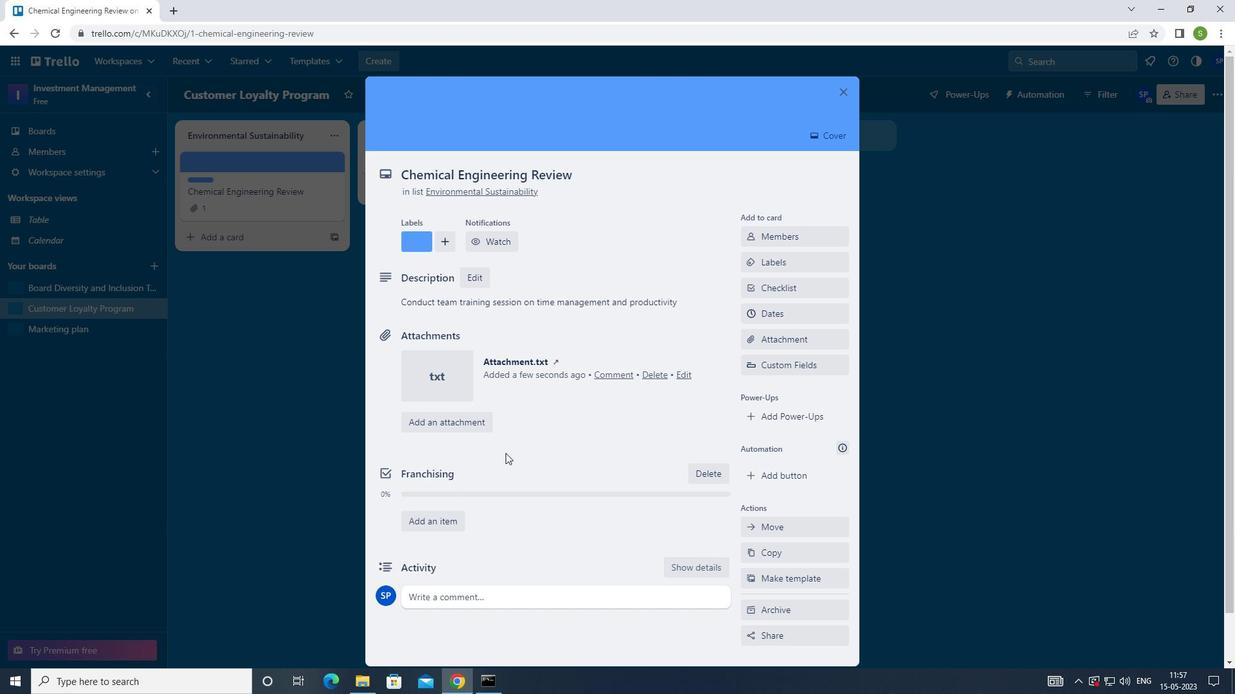 
Action: Mouse moved to (505, 456)
Screenshot: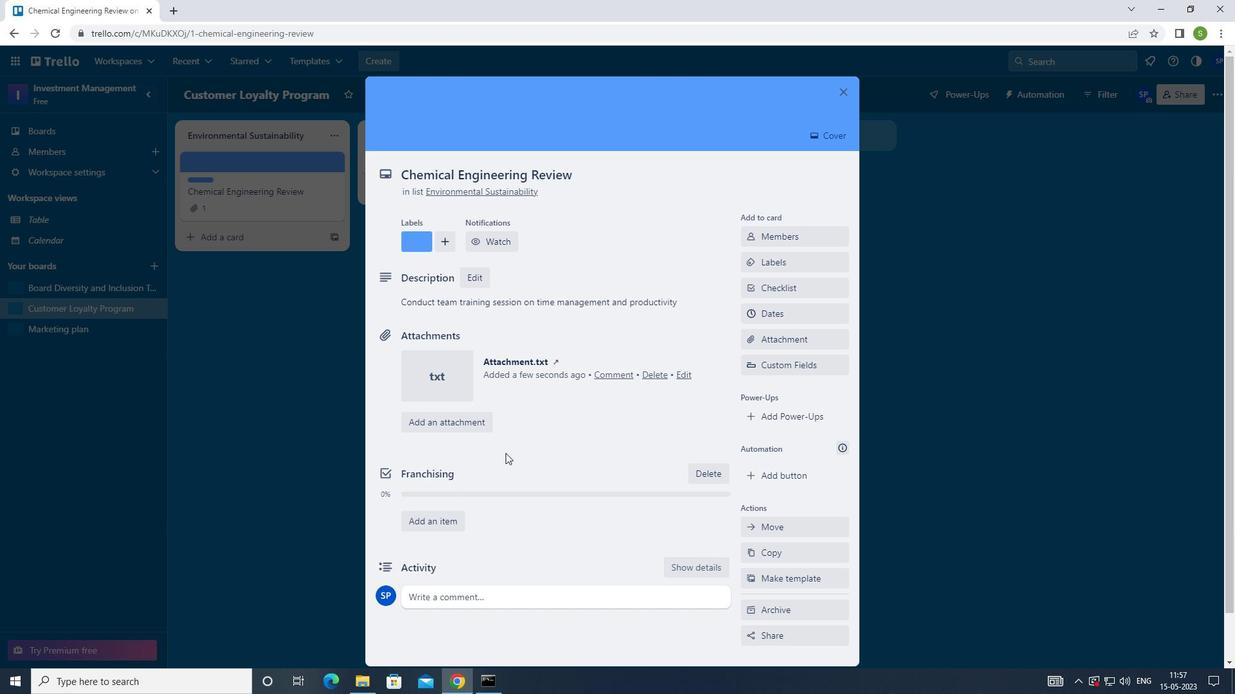 
Action: Mouse scrolled (505, 456) with delta (0, 0)
Screenshot: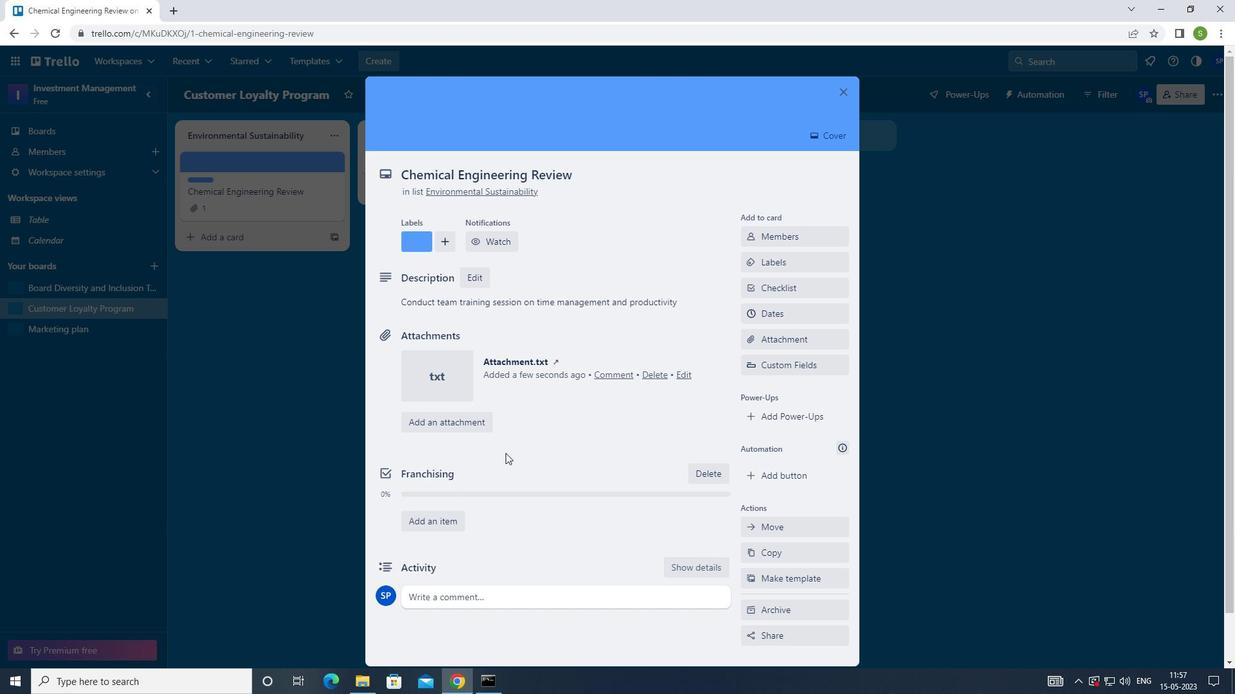 
Action: Mouse moved to (476, 549)
Screenshot: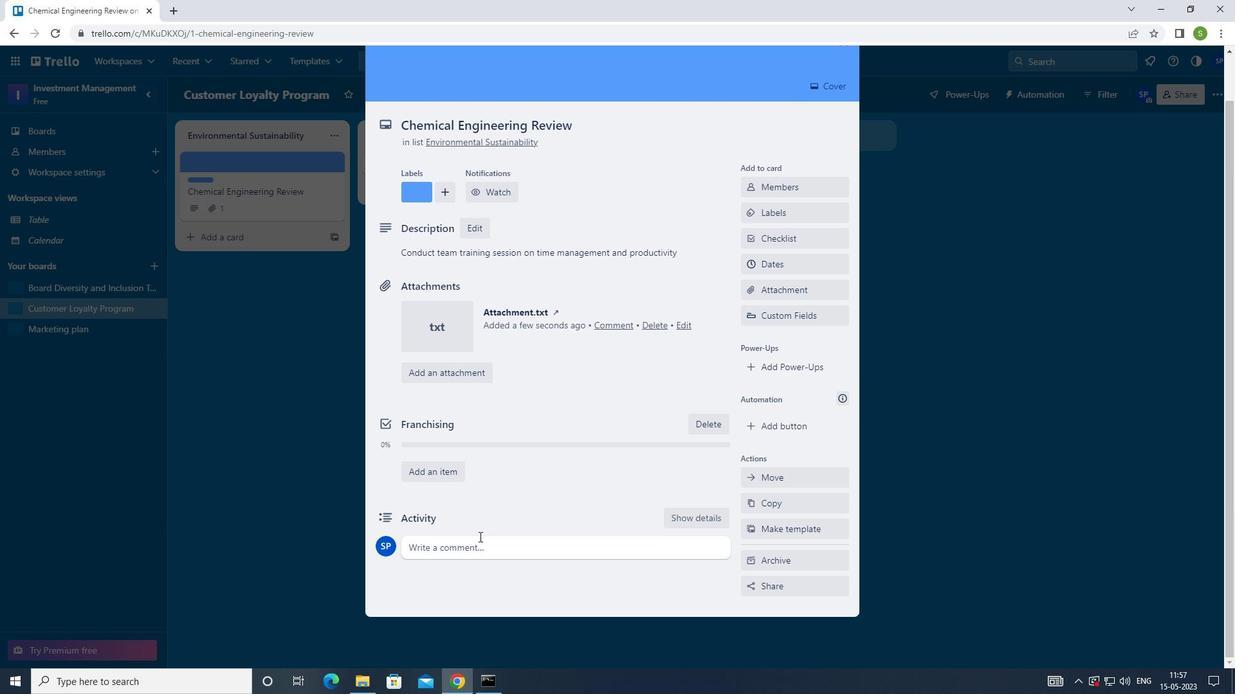
Action: Mouse pressed left at (476, 549)
Screenshot: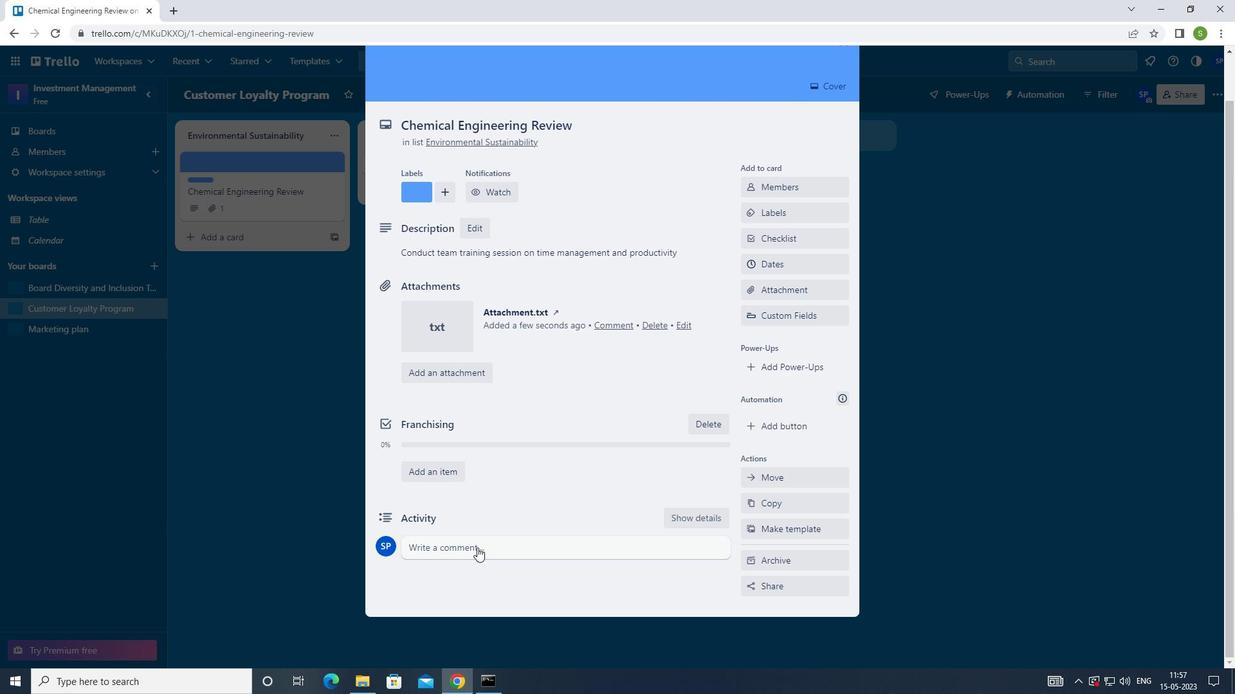 
Action: Mouse moved to (539, 407)
Screenshot: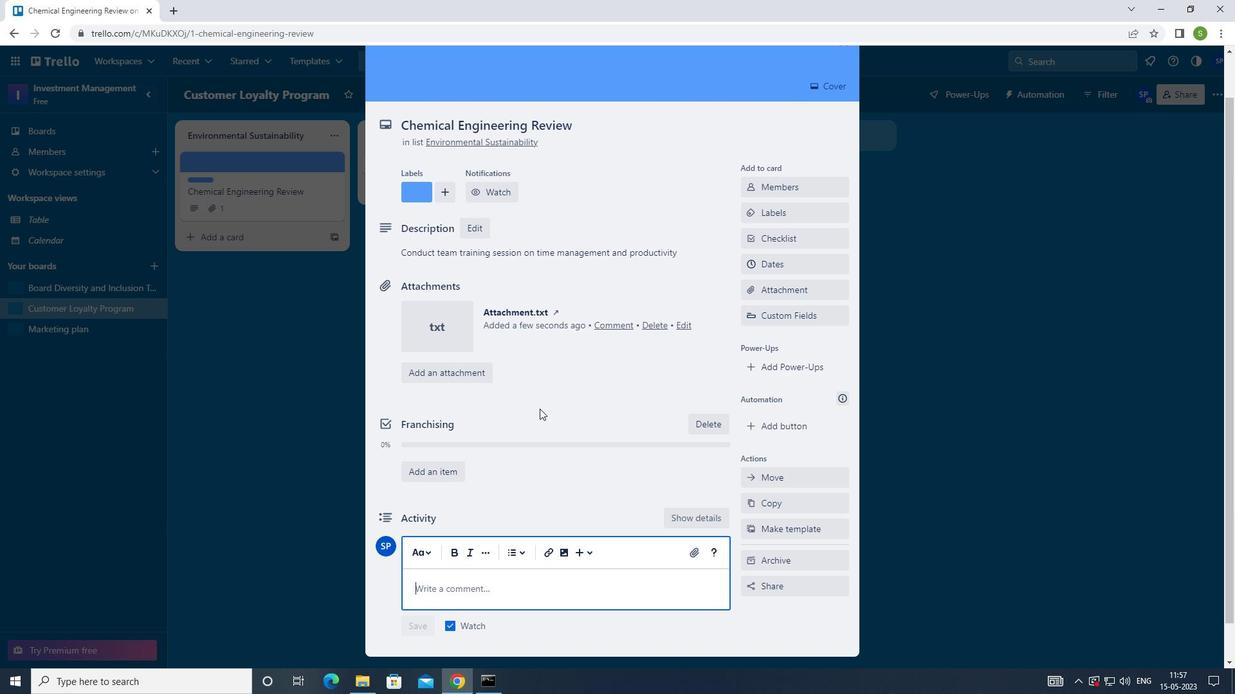 
Action: Key pressed <Key.shift><Key.shift><Key.shift><Key.shift><Key.shift><Key.shift><Key.shift><Key.shift><Key.shift>GIVEN<Key.space>THE<Key.space>POTENTIAL<Key.space>IMPACT<Key.space>OF<Key.space>THIS<Key.space>TASK<Key.space>ON<Key.space>OUR<Key.space>COMPANY<Key.space>COMPETITIVE<Key.space>POSITION<Key.space>LET<Key.space>US<Key.space>ENC<Key.backspace>SURE<Key.space>THAT<Key.space>WE<Key.space>APPROACH<Key.space>IT<Key.space>WITH<Key.space>A<Key.space>SENSE<Key.space>OF<Key.space>STRATRGIC<Key.space>THINKING<Key.space>AND<Key.space>PLANNING
Screenshot: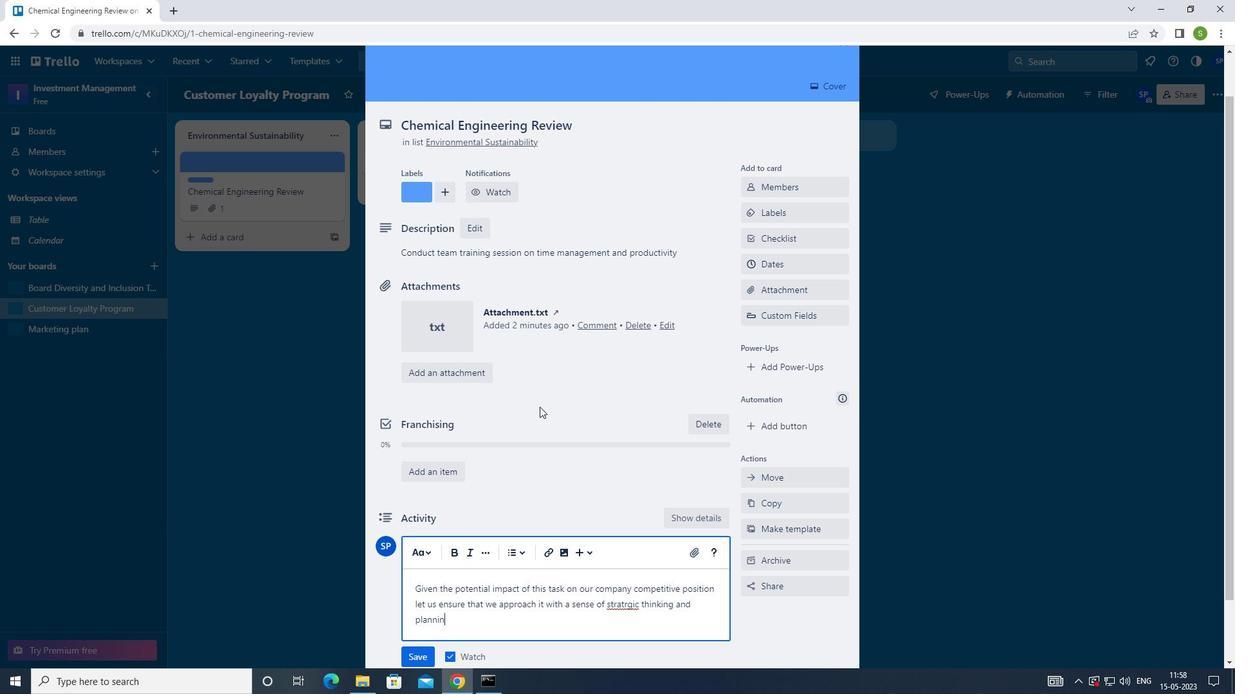 
Action: Mouse moved to (627, 604)
Screenshot: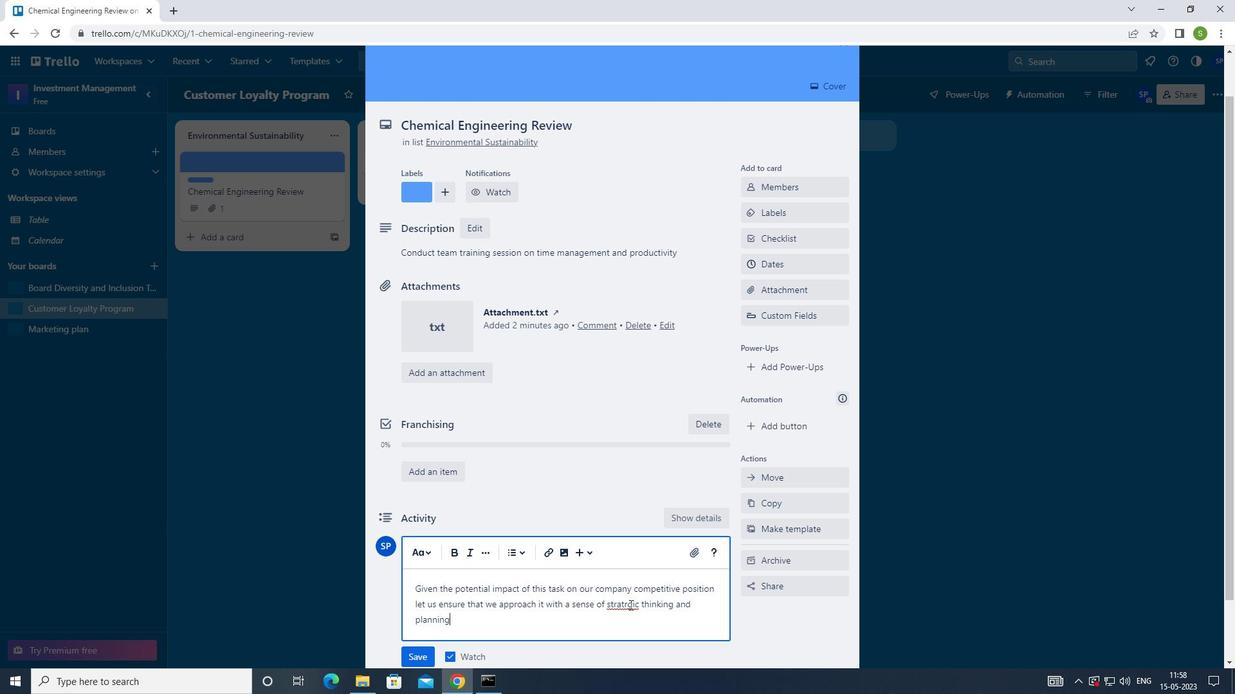 
Action: Mouse pressed left at (627, 604)
Screenshot: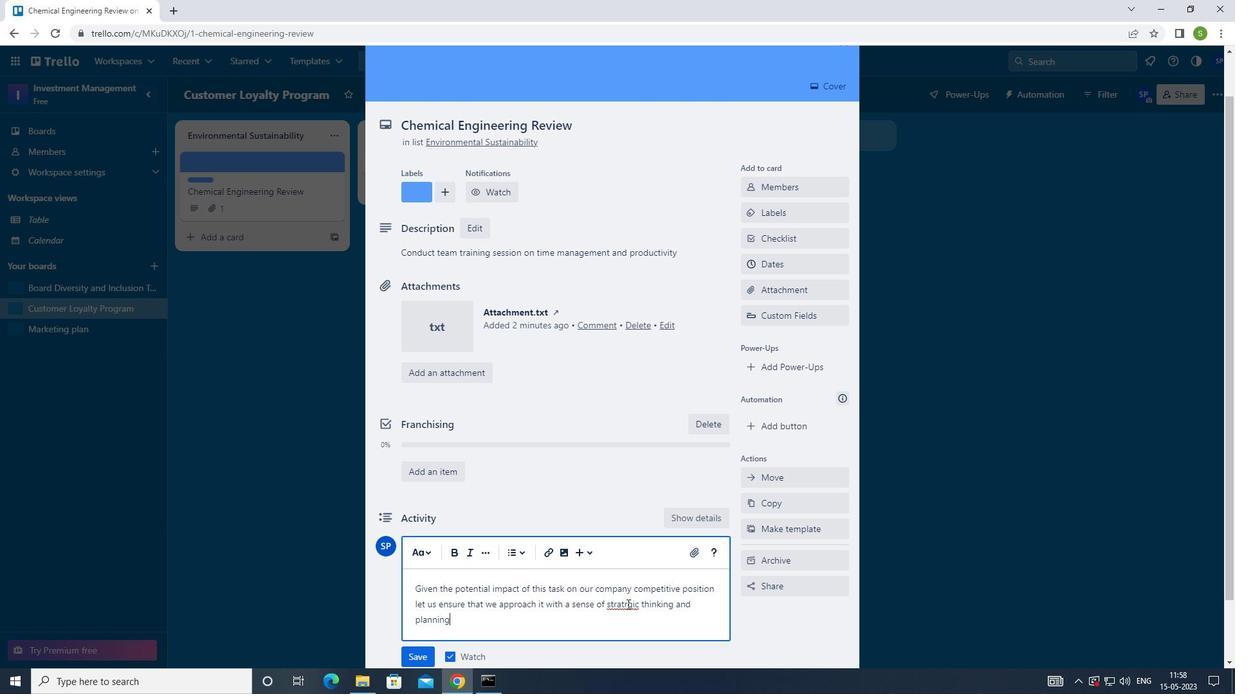
Action: Mouse moved to (629, 604)
Screenshot: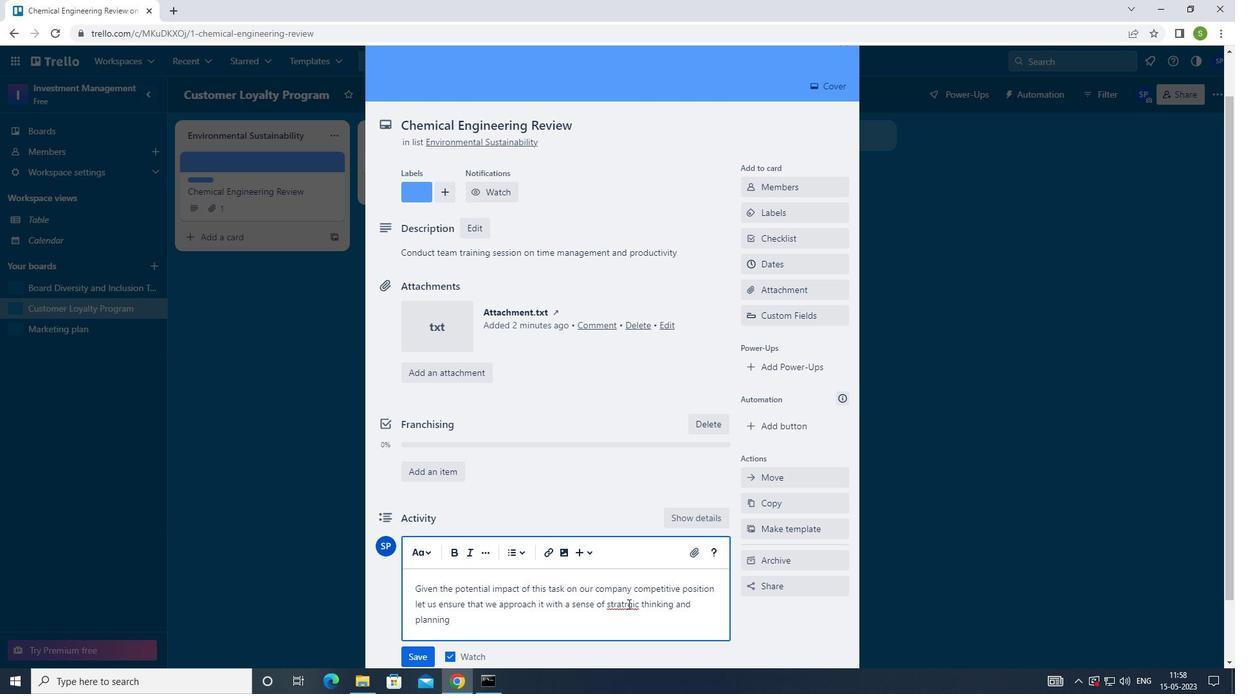
Action: Key pressed <Key.backspace>
Screenshot: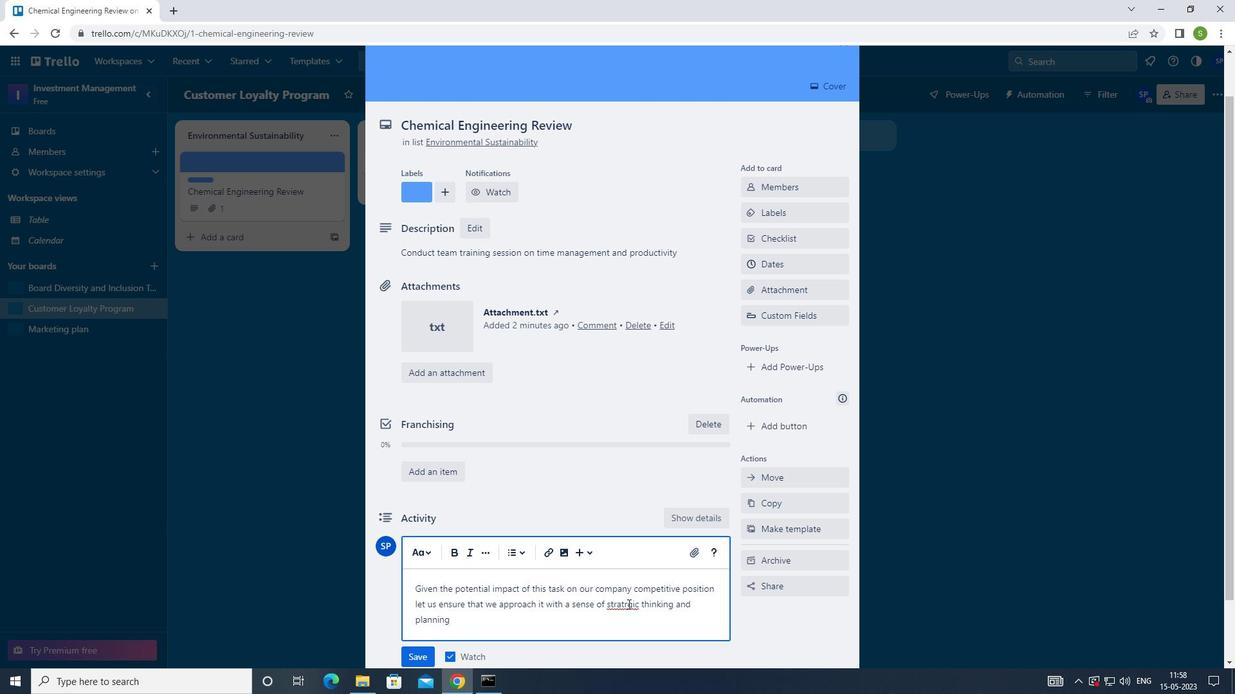 
Action: Mouse moved to (631, 604)
Screenshot: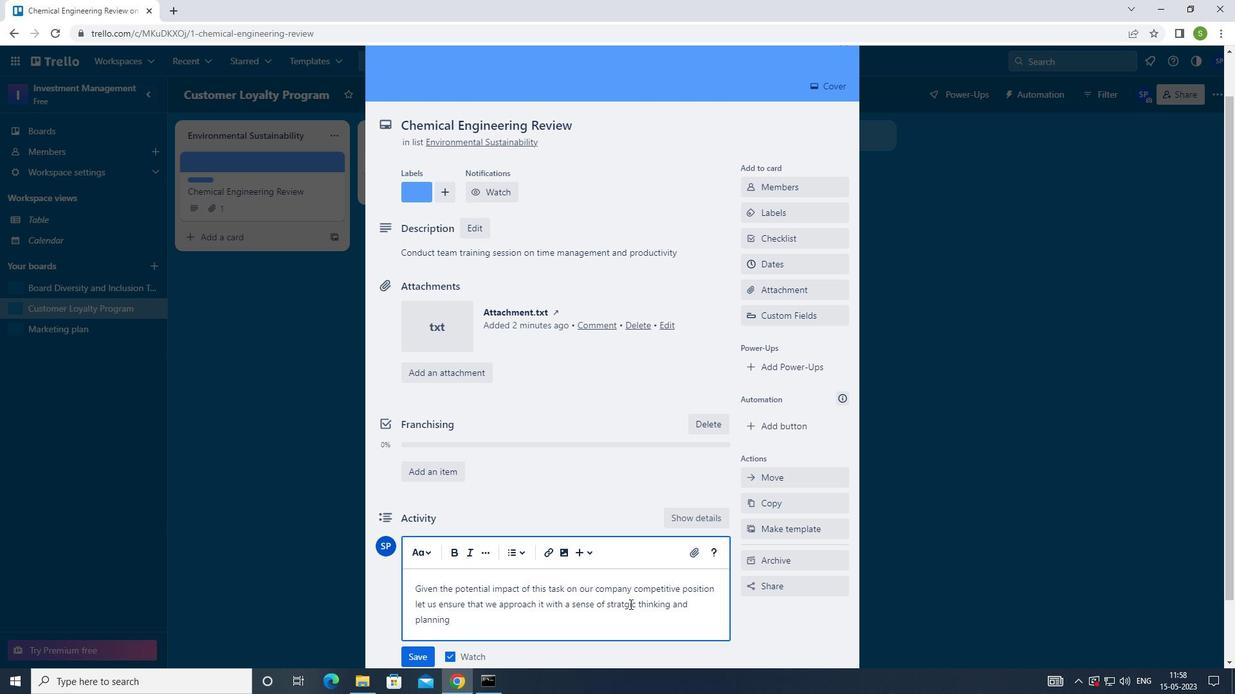 
Action: Key pressed E
Screenshot: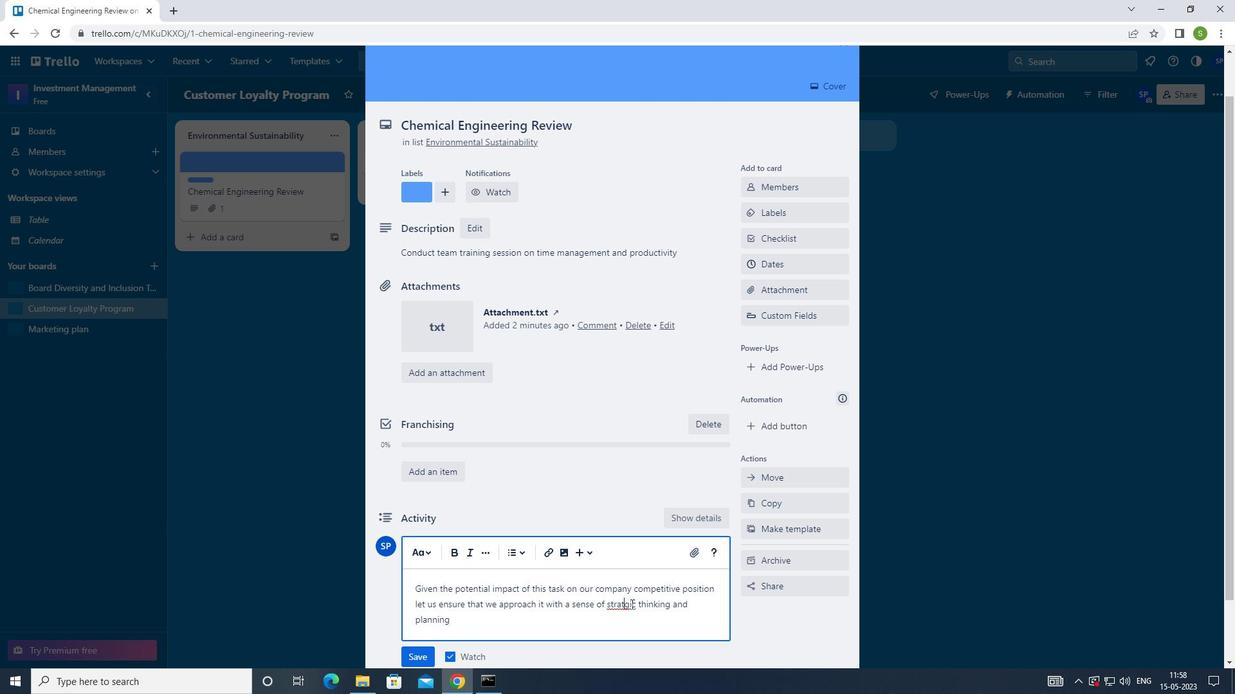 
Action: Mouse moved to (423, 654)
Screenshot: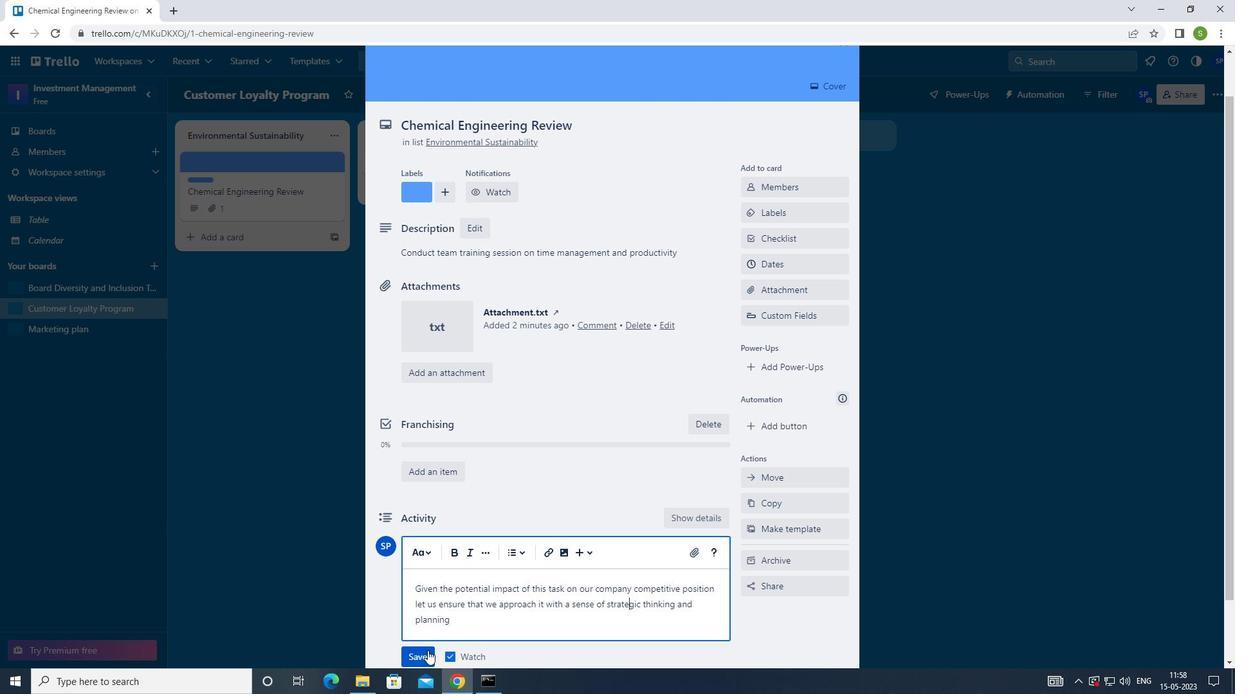 
Action: Mouse pressed left at (423, 654)
Screenshot: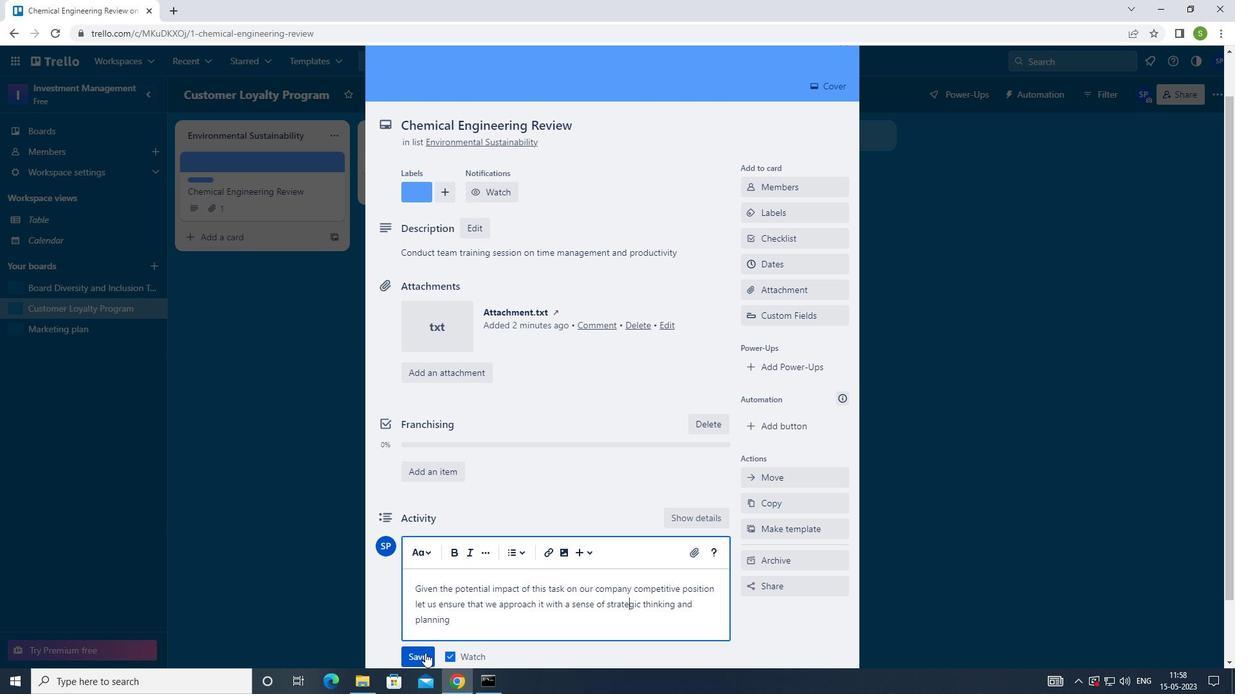 
Action: Mouse moved to (801, 263)
Screenshot: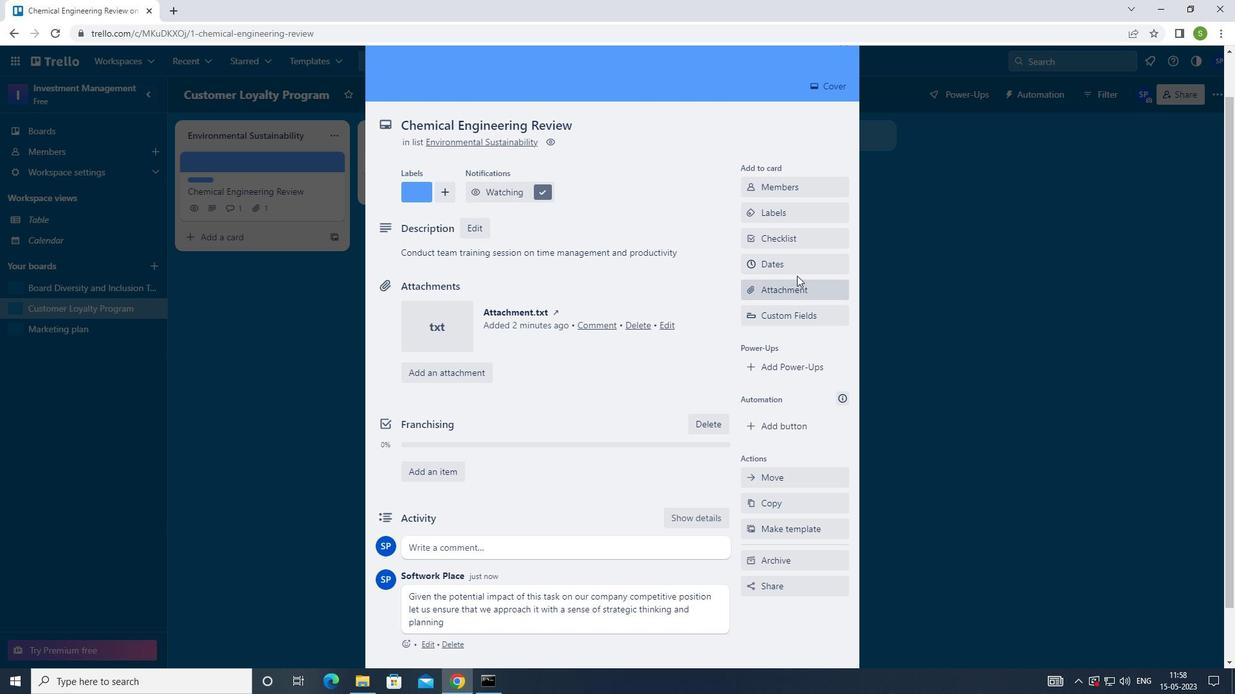 
Action: Mouse pressed left at (801, 263)
Screenshot: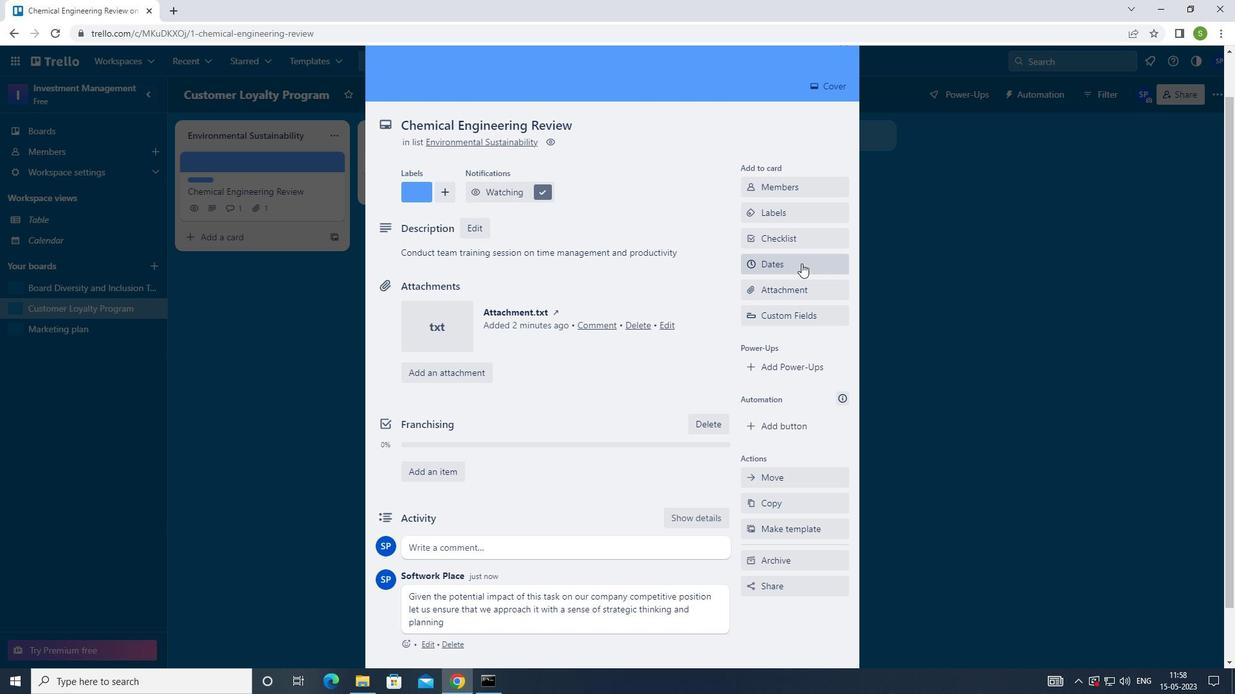 
Action: Mouse moved to (755, 329)
Screenshot: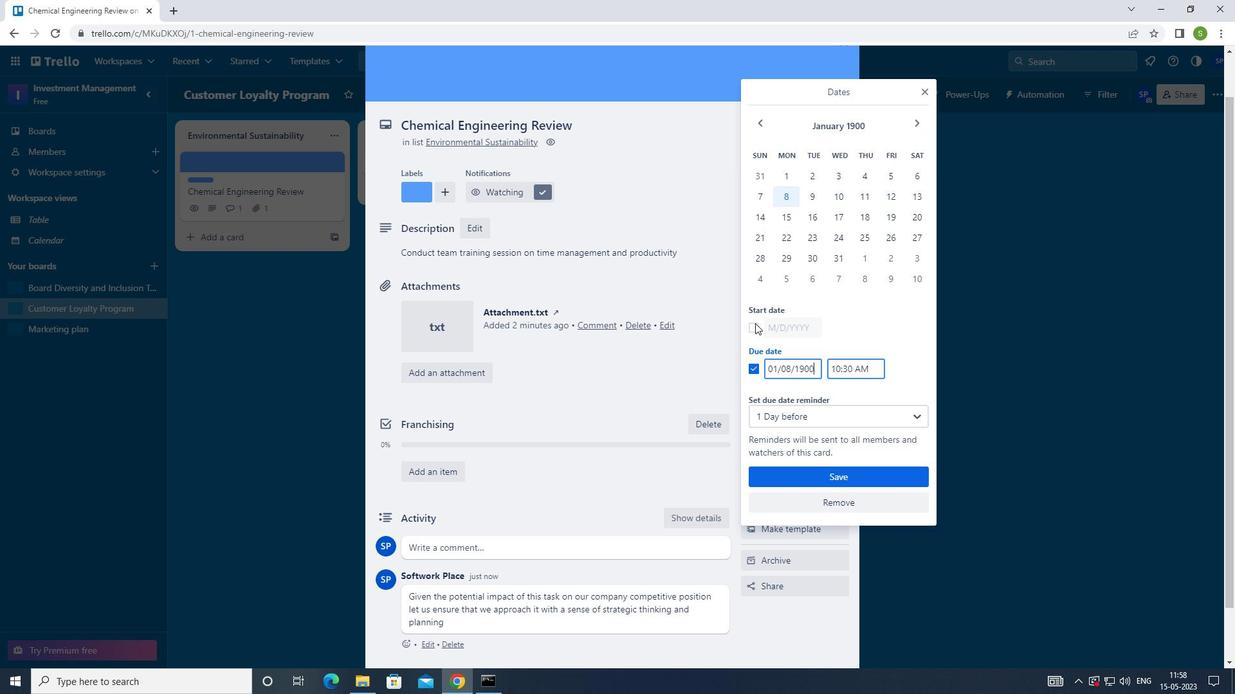 
Action: Mouse pressed left at (755, 329)
Screenshot: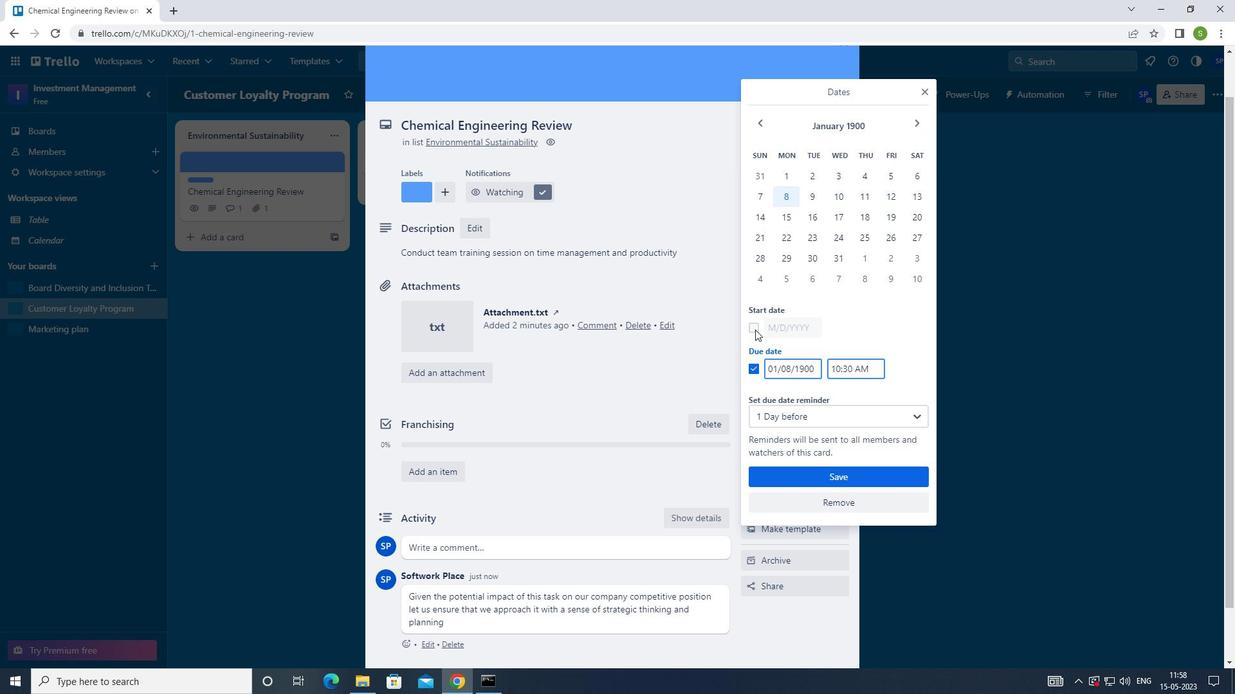 
Action: Mouse moved to (809, 176)
Screenshot: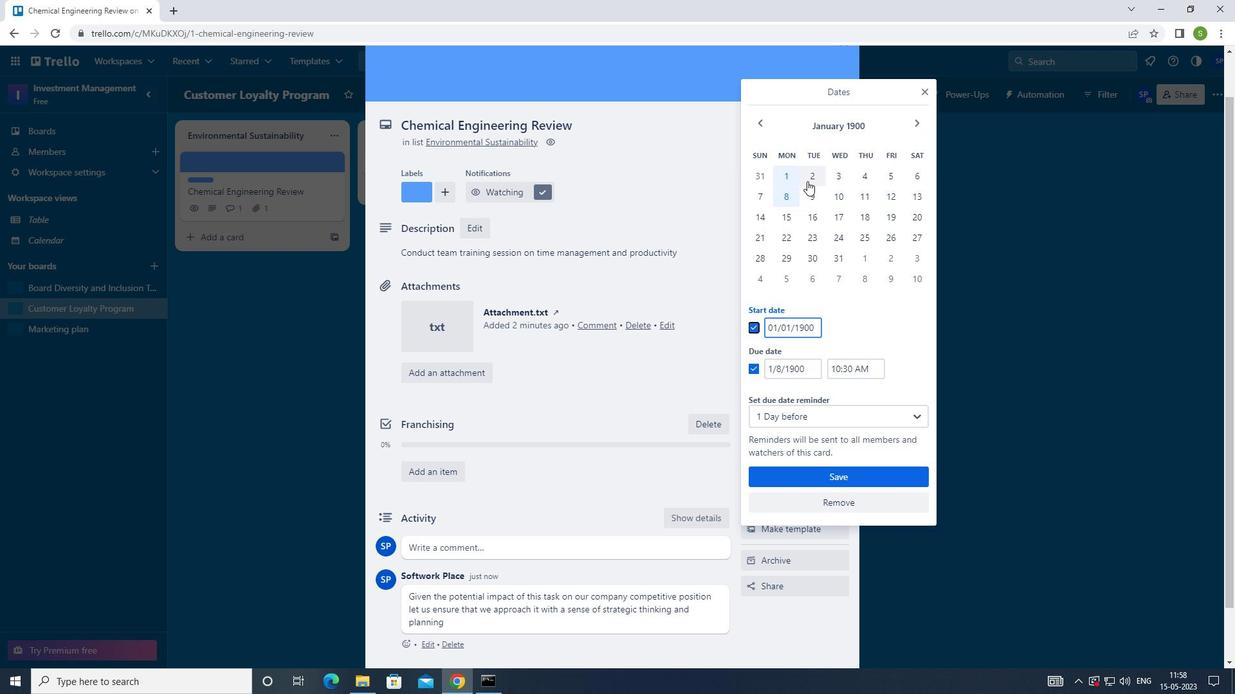 
Action: Mouse pressed left at (809, 176)
Screenshot: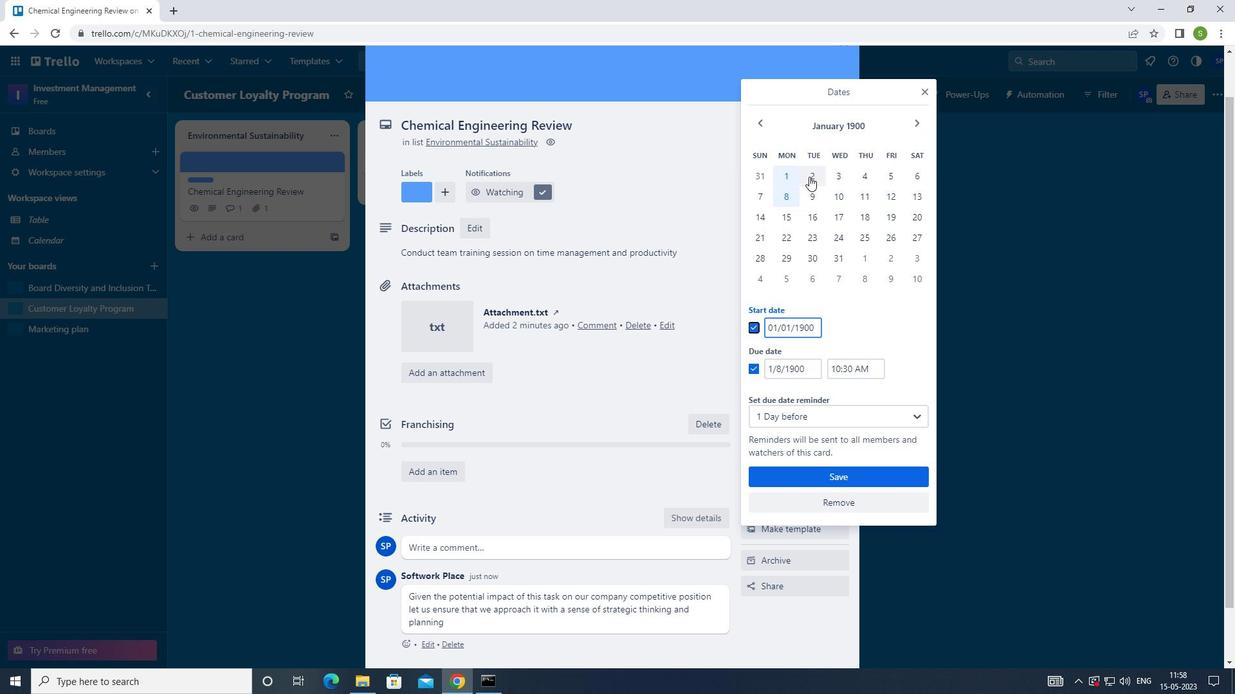 
Action: Mouse moved to (813, 194)
Screenshot: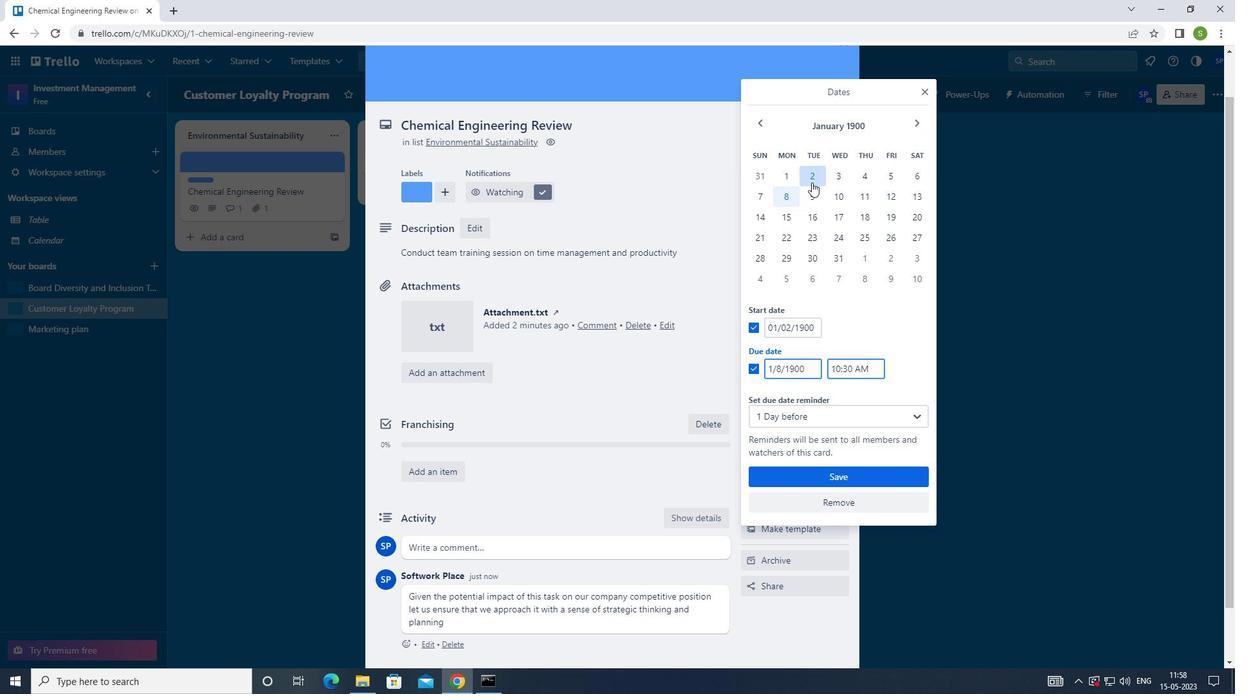 
Action: Mouse pressed left at (813, 194)
Screenshot: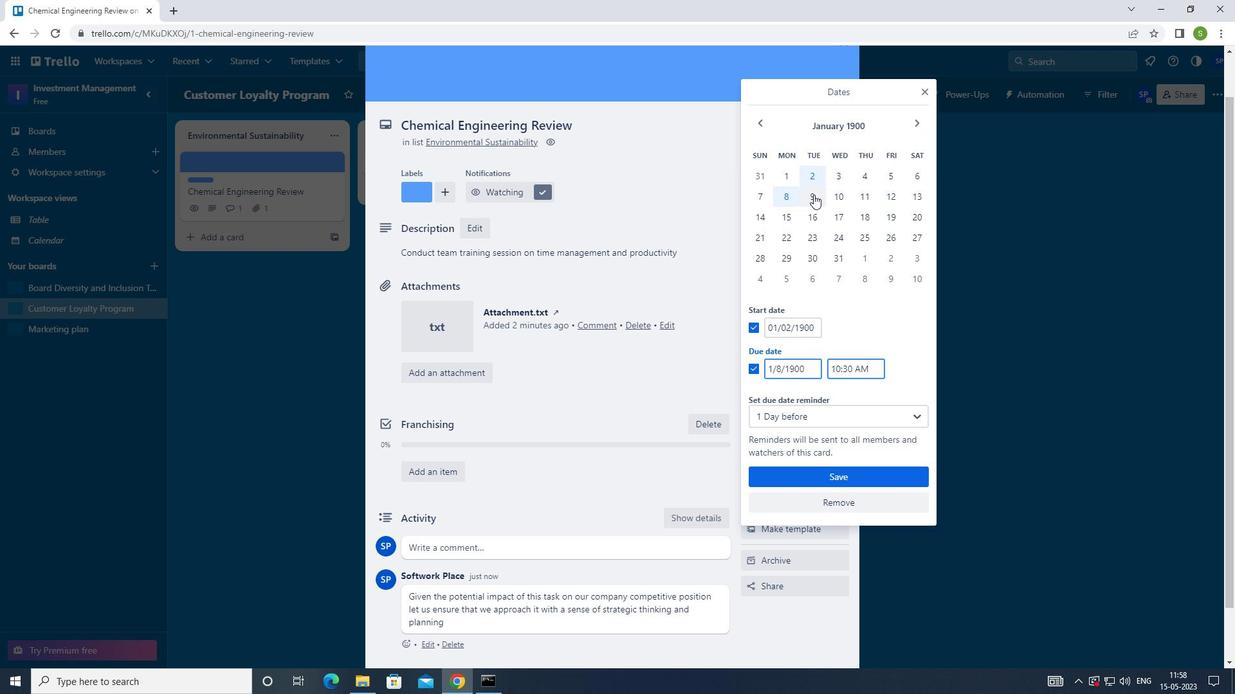 
Action: Mouse moved to (776, 478)
Screenshot: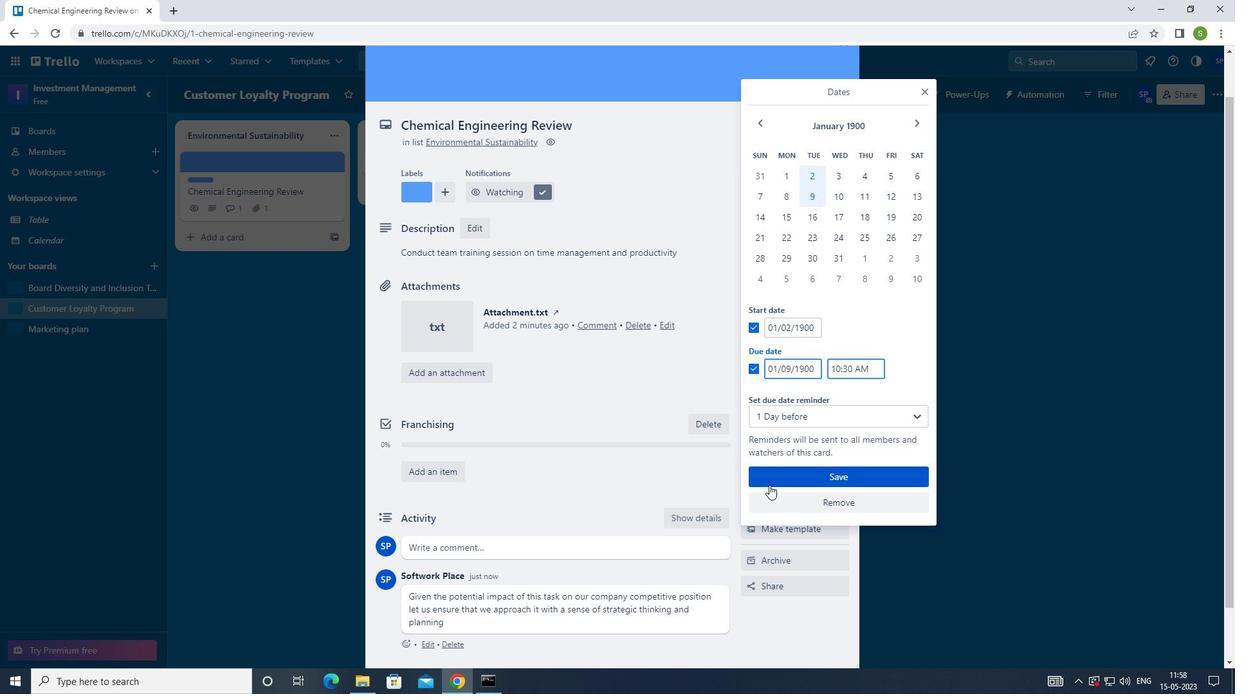 
Action: Mouse pressed left at (776, 478)
Screenshot: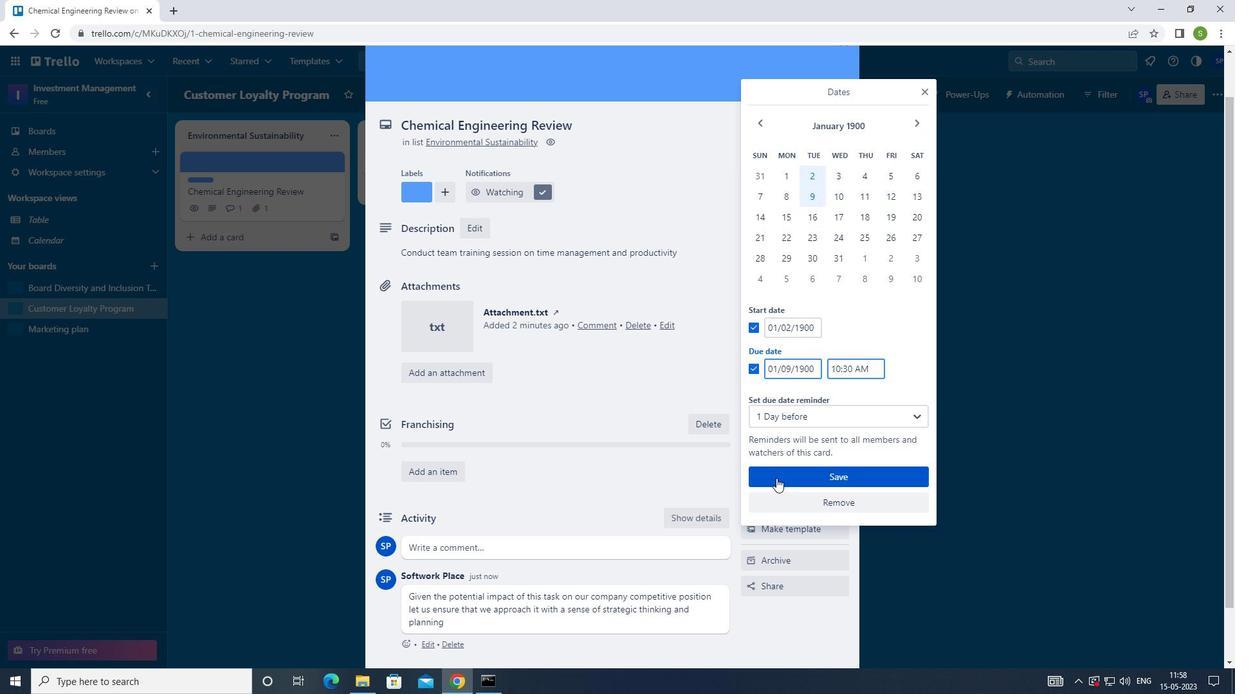 
Action: Mouse moved to (777, 478)
Screenshot: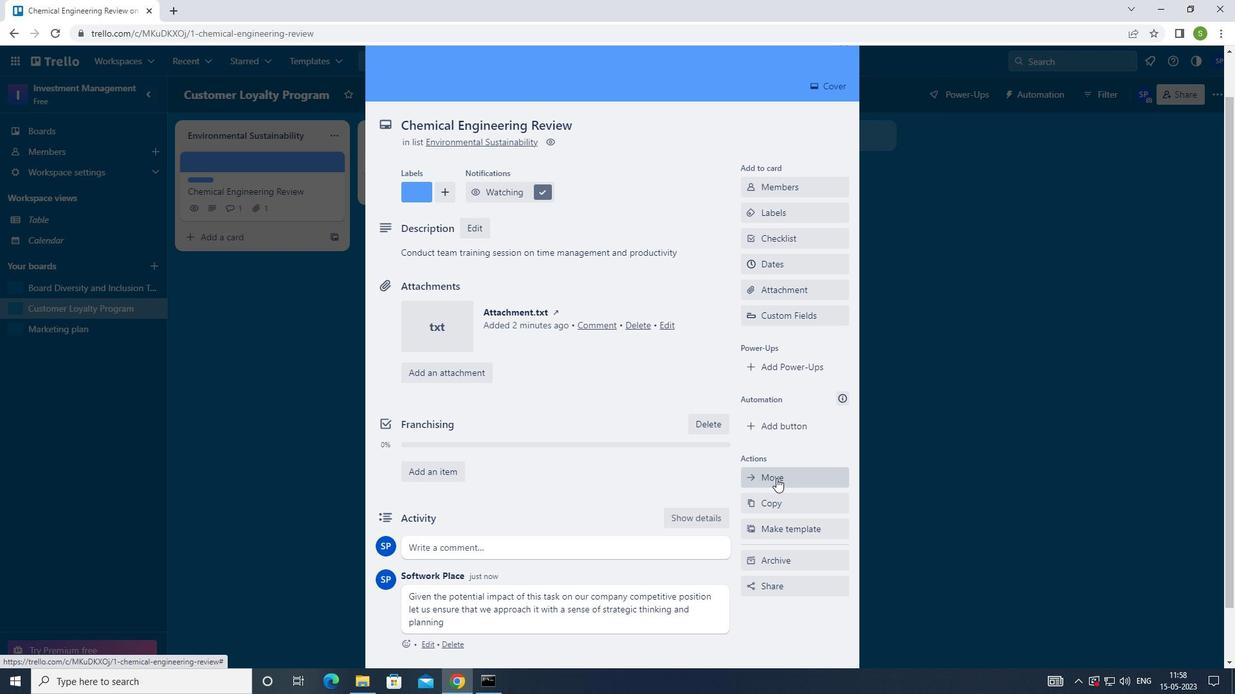 
Action: Key pressed <Key.f8>
Screenshot: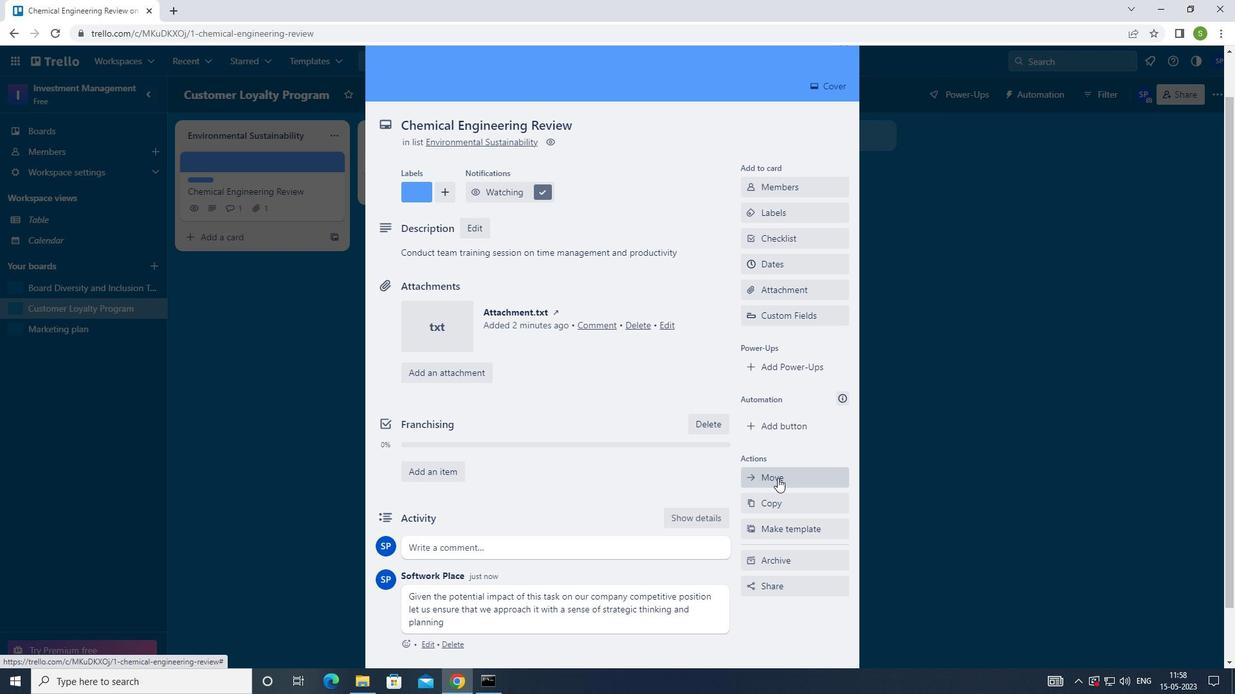 
